 Task: Save a mixdown as an Opus file for efficient streaming with low latency.
Action: Mouse moved to (82, 10)
Screenshot: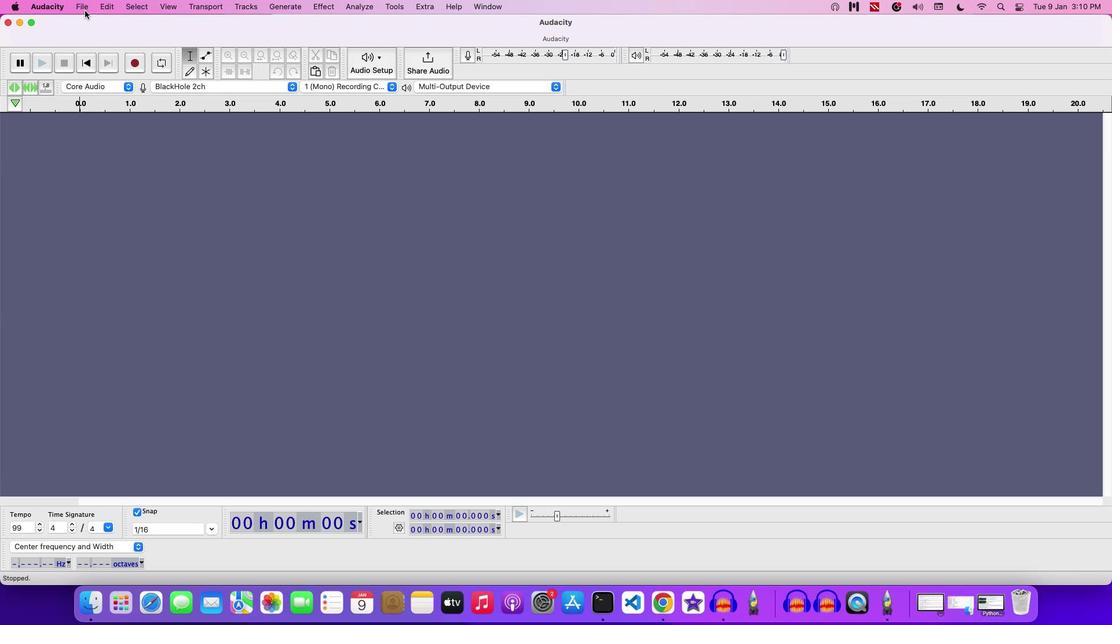 
Action: Mouse pressed left at (82, 10)
Screenshot: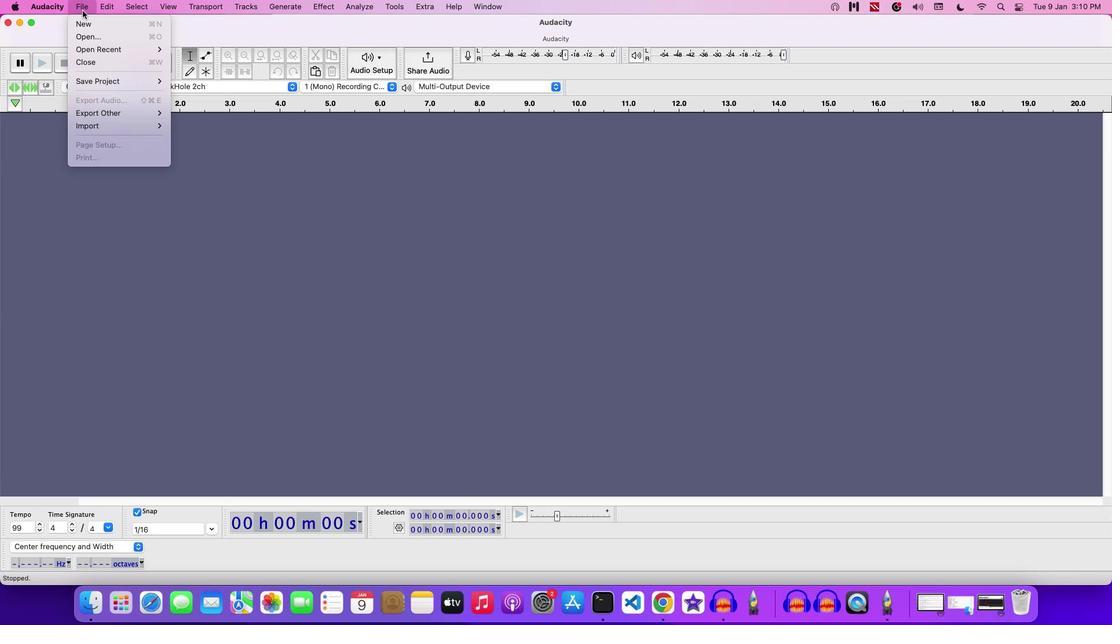 
Action: Mouse moved to (112, 38)
Screenshot: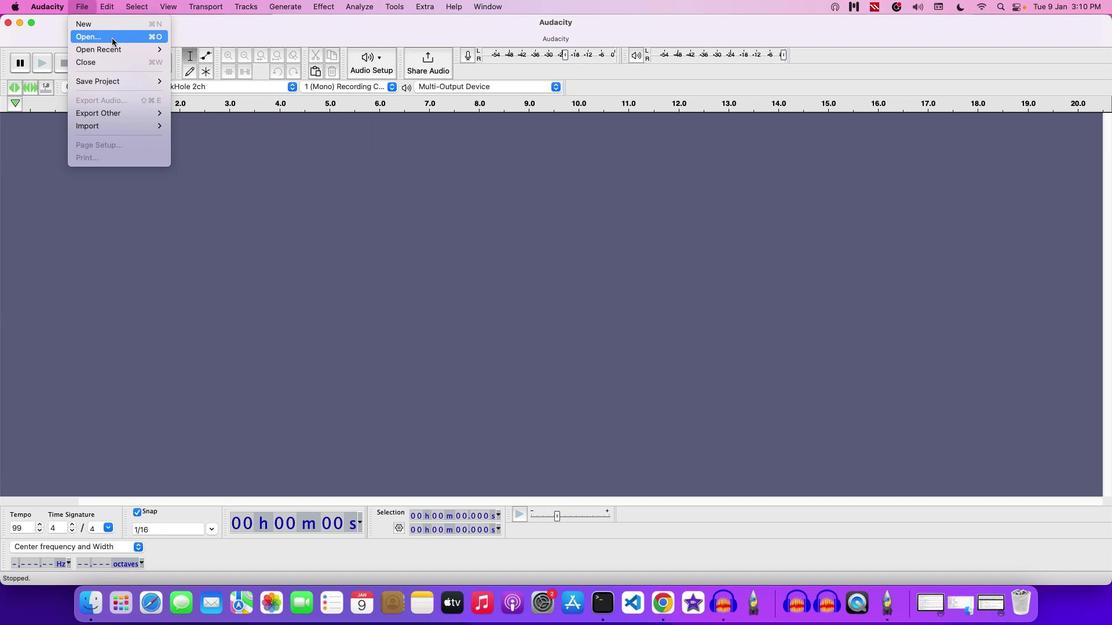 
Action: Mouse pressed left at (112, 38)
Screenshot: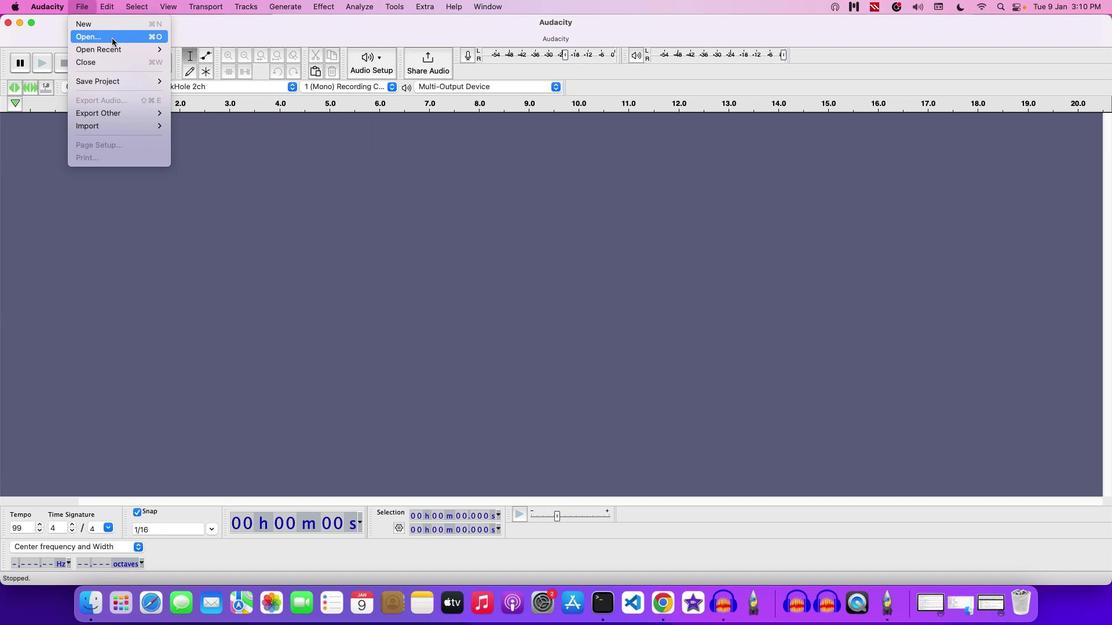 
Action: Mouse moved to (584, 127)
Screenshot: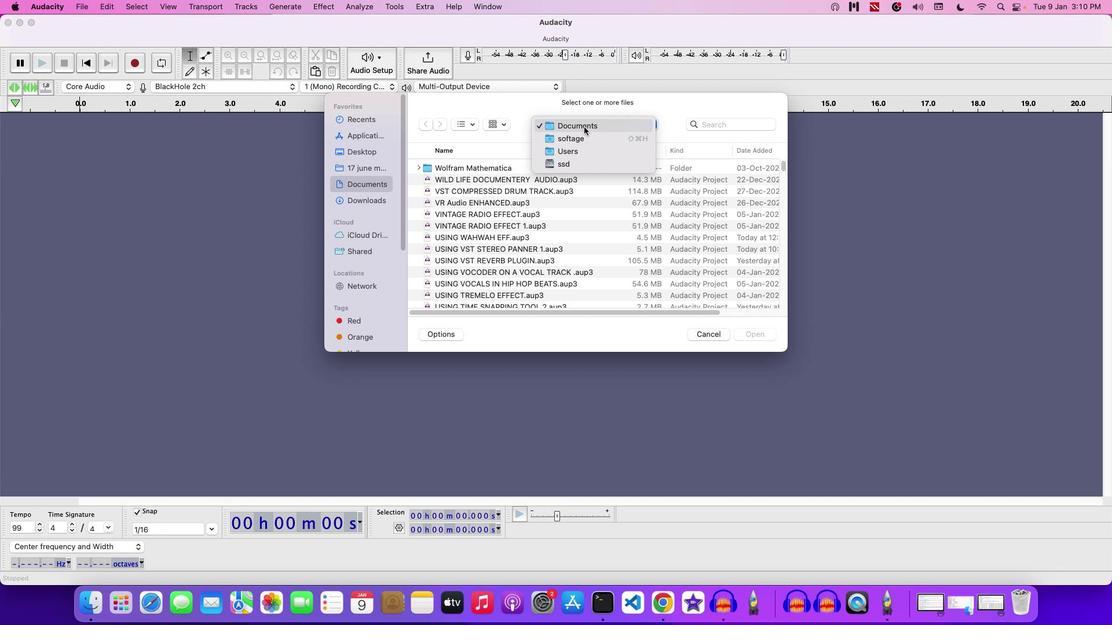 
Action: Mouse pressed left at (584, 127)
Screenshot: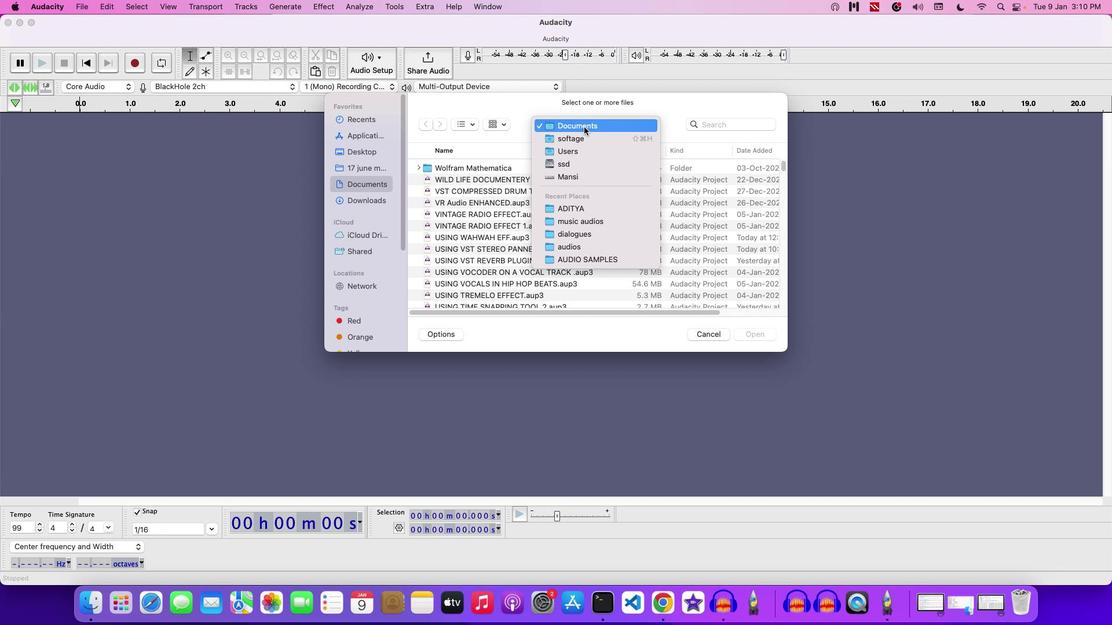 
Action: Mouse moved to (568, 207)
Screenshot: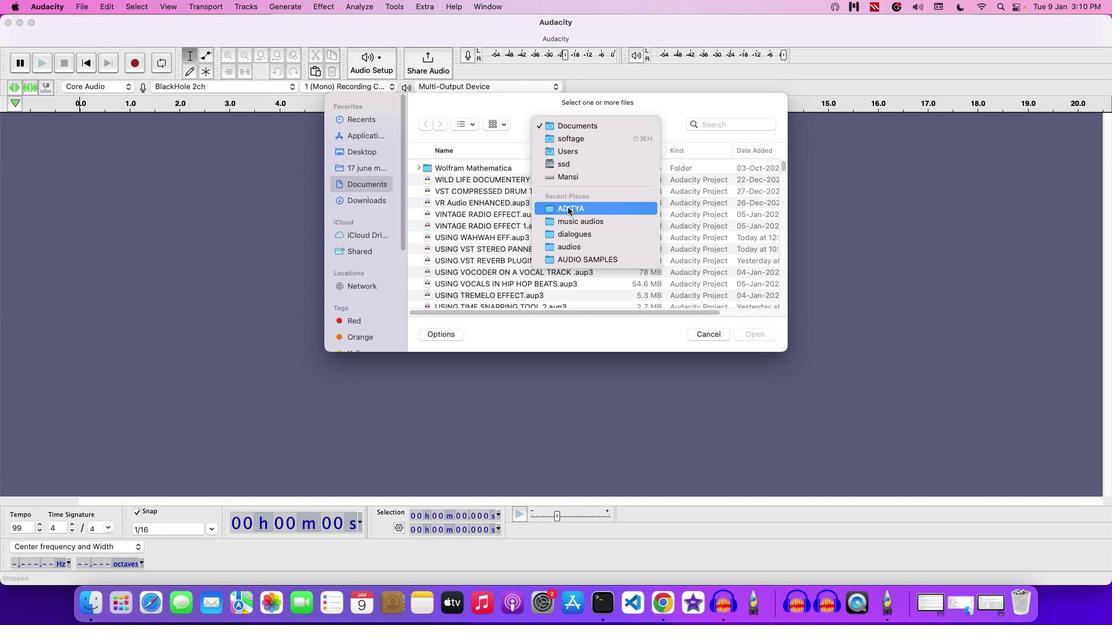 
Action: Mouse pressed left at (568, 207)
Screenshot: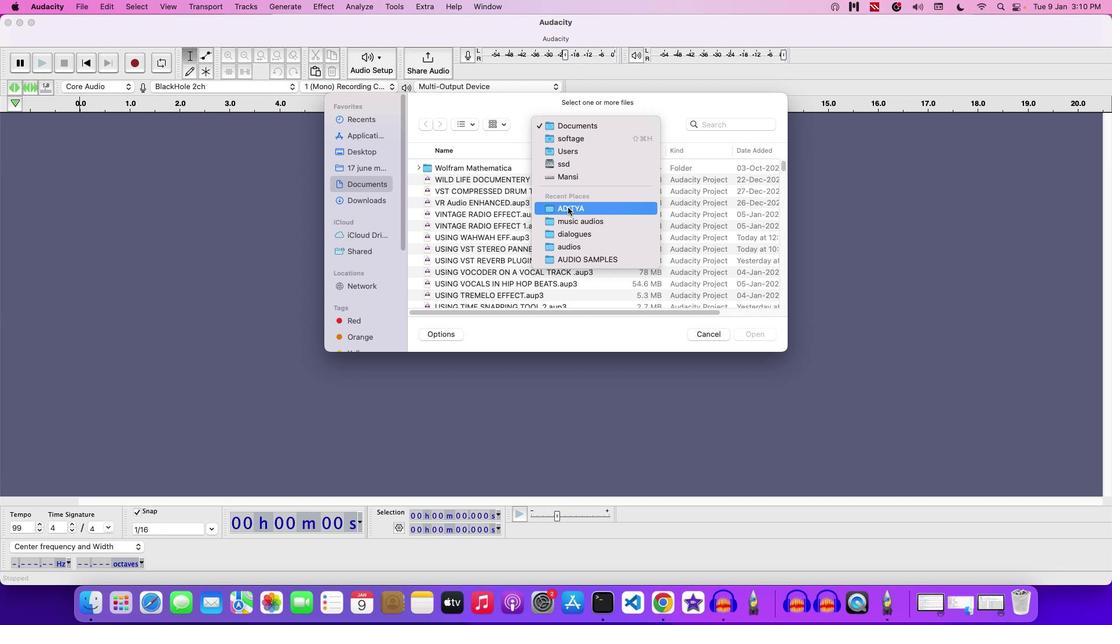 
Action: Mouse moved to (481, 220)
Screenshot: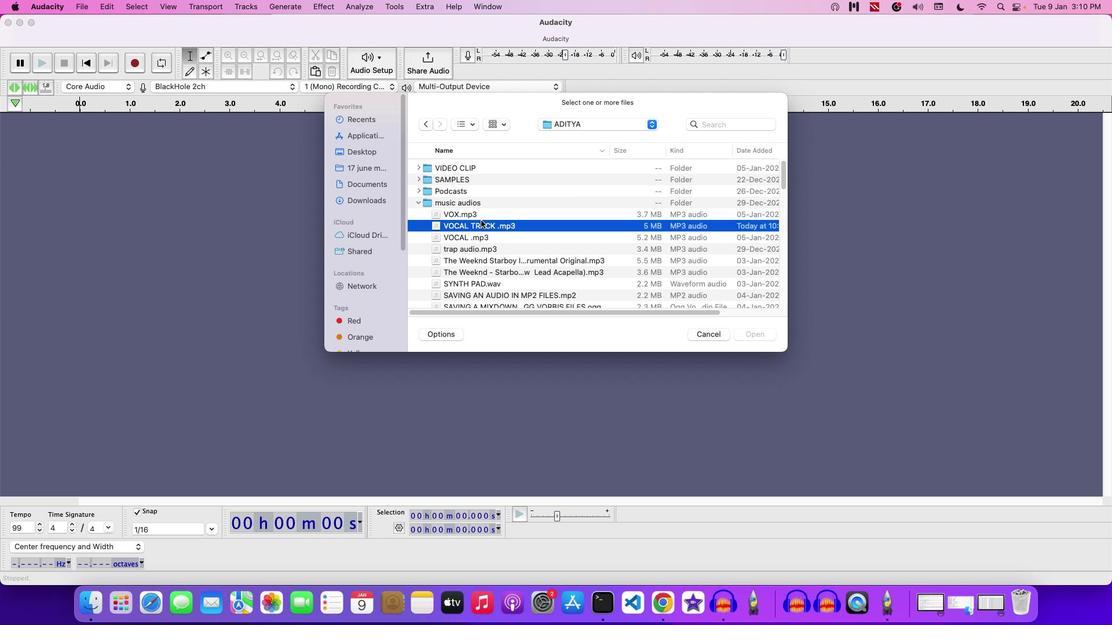 
Action: Mouse pressed left at (481, 220)
Screenshot: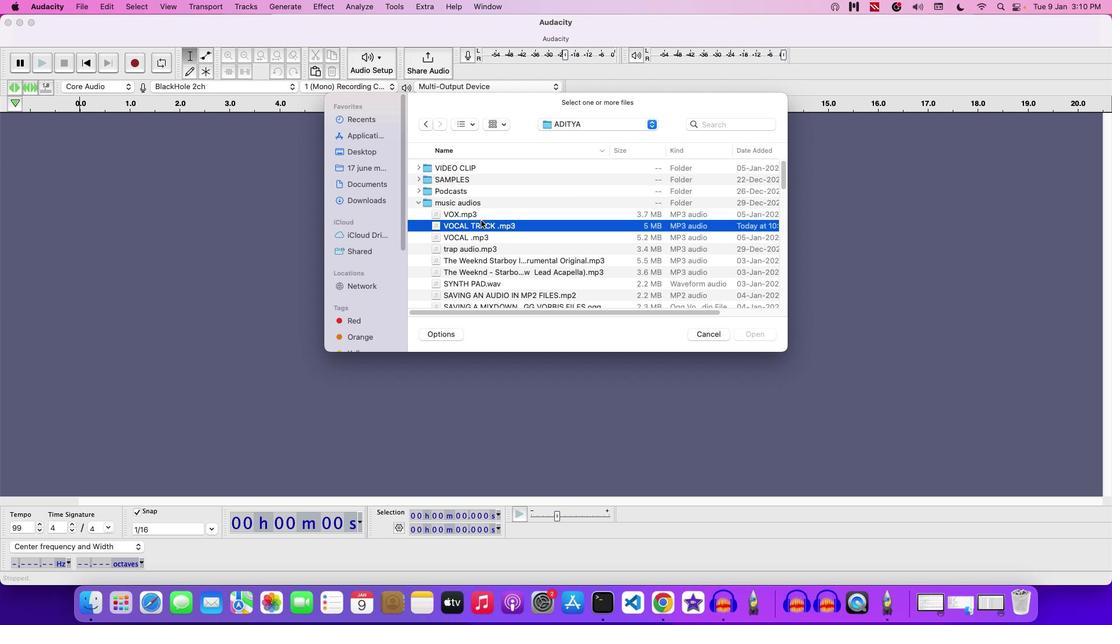 
Action: Mouse moved to (492, 224)
Screenshot: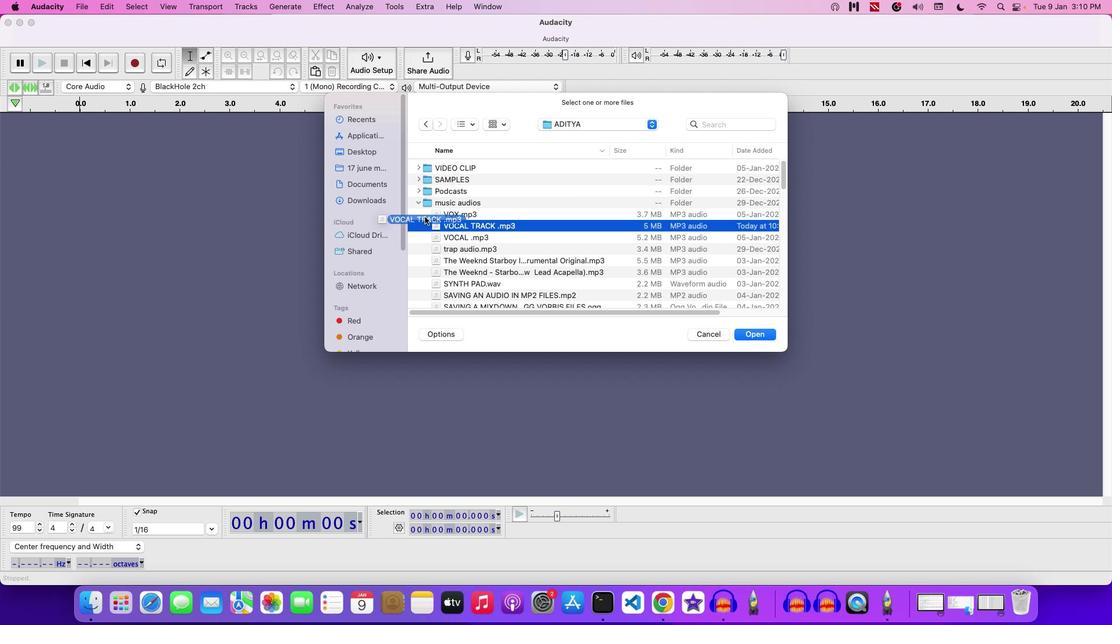 
Action: Mouse pressed left at (492, 224)
Screenshot: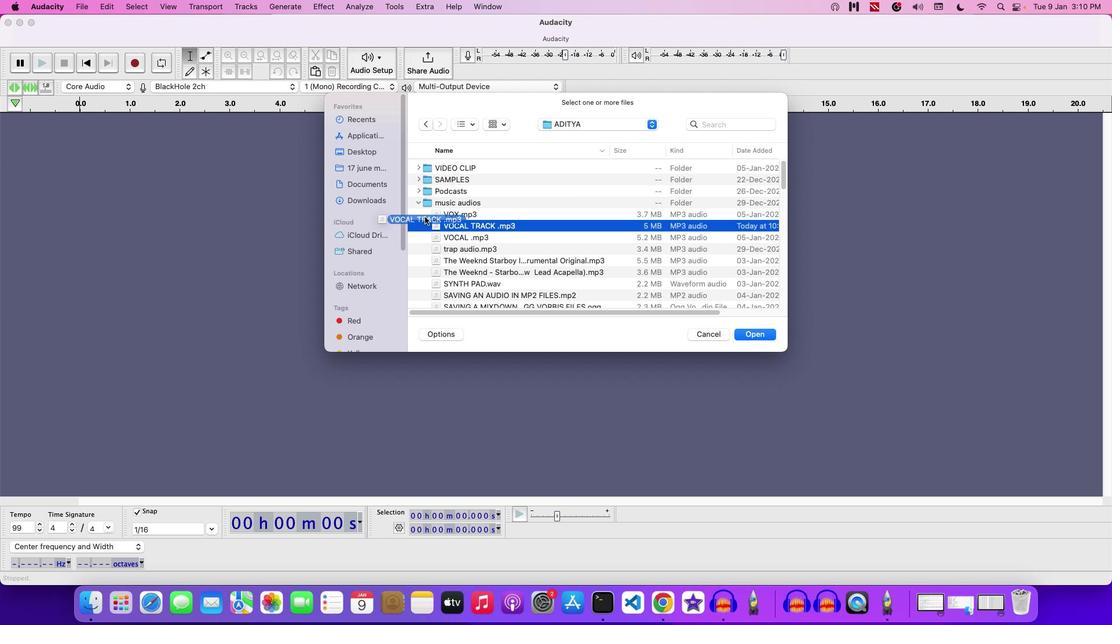 
Action: Mouse moved to (702, 334)
Screenshot: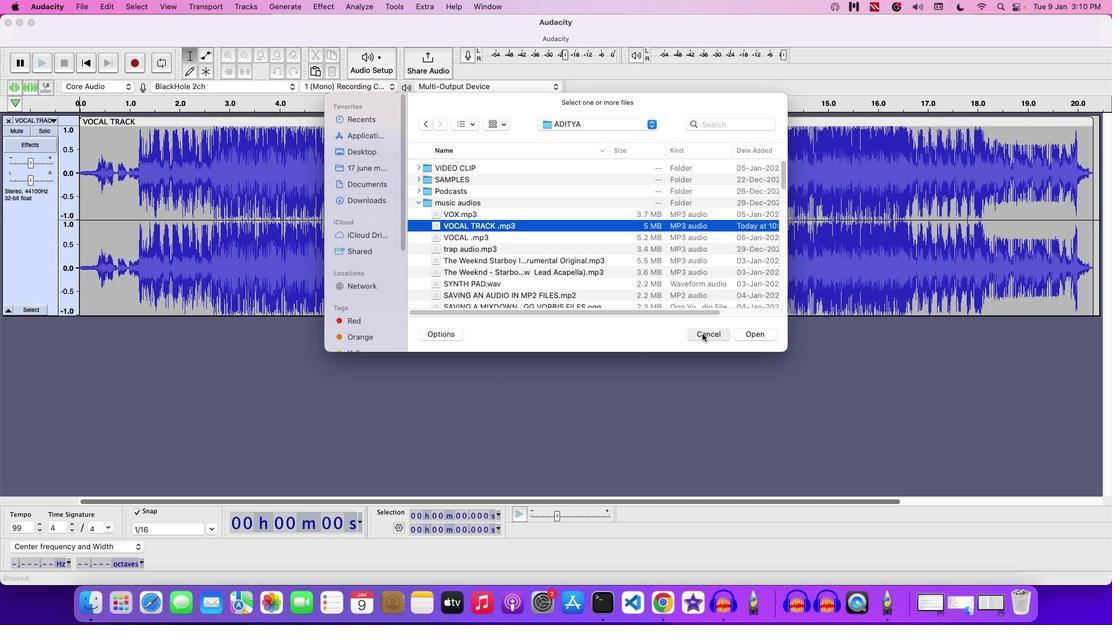 
Action: Mouse pressed left at (702, 334)
Screenshot: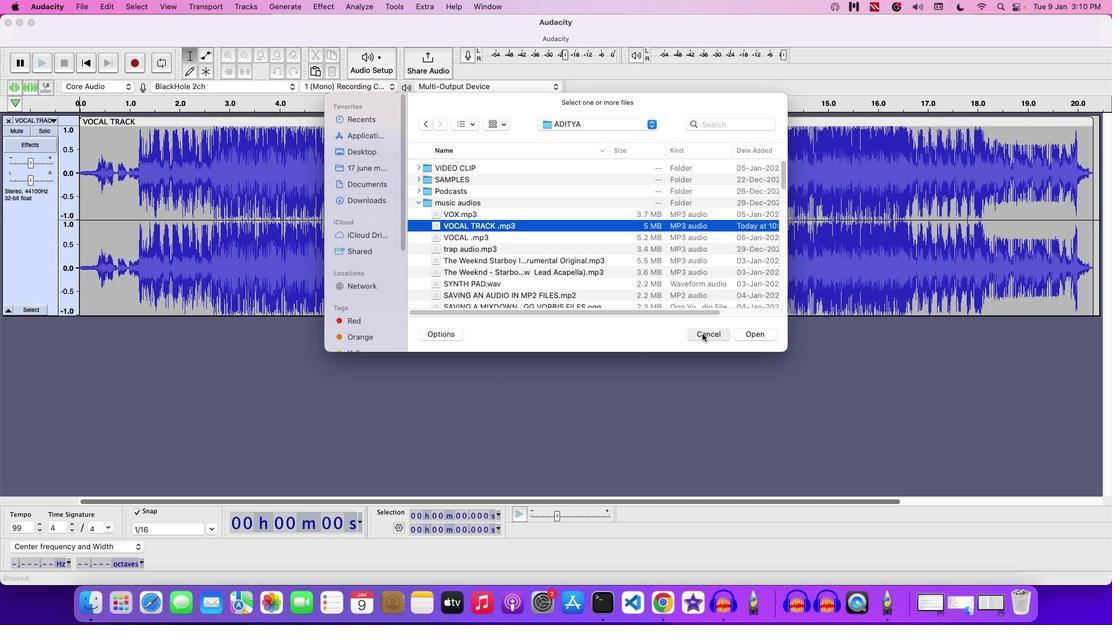
Action: Mouse moved to (125, 199)
Screenshot: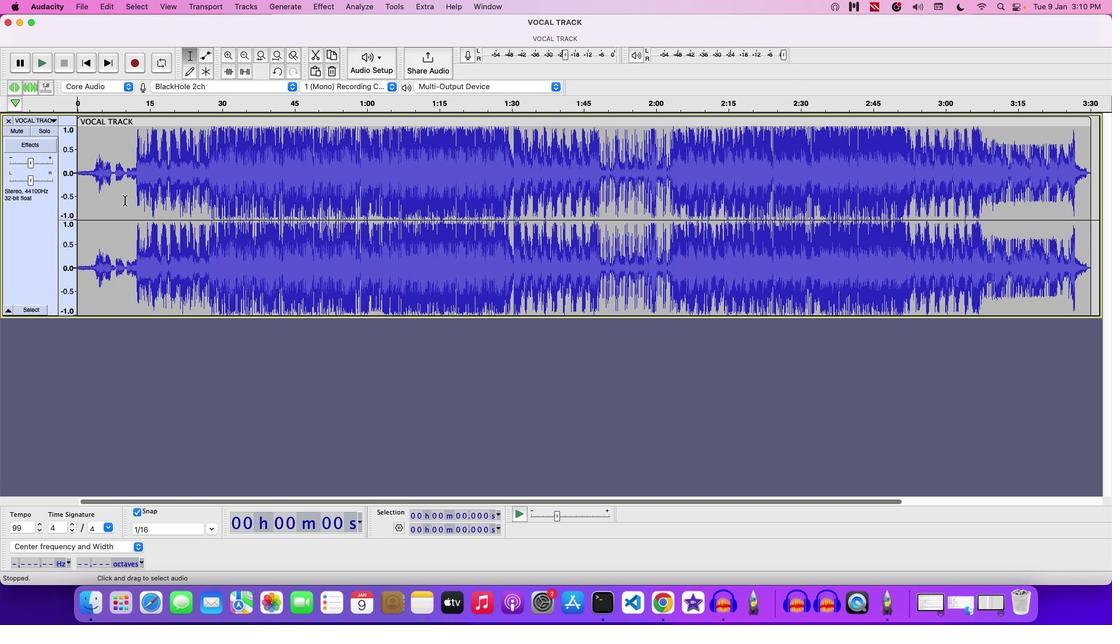 
Action: Key pressed Key.space
Screenshot: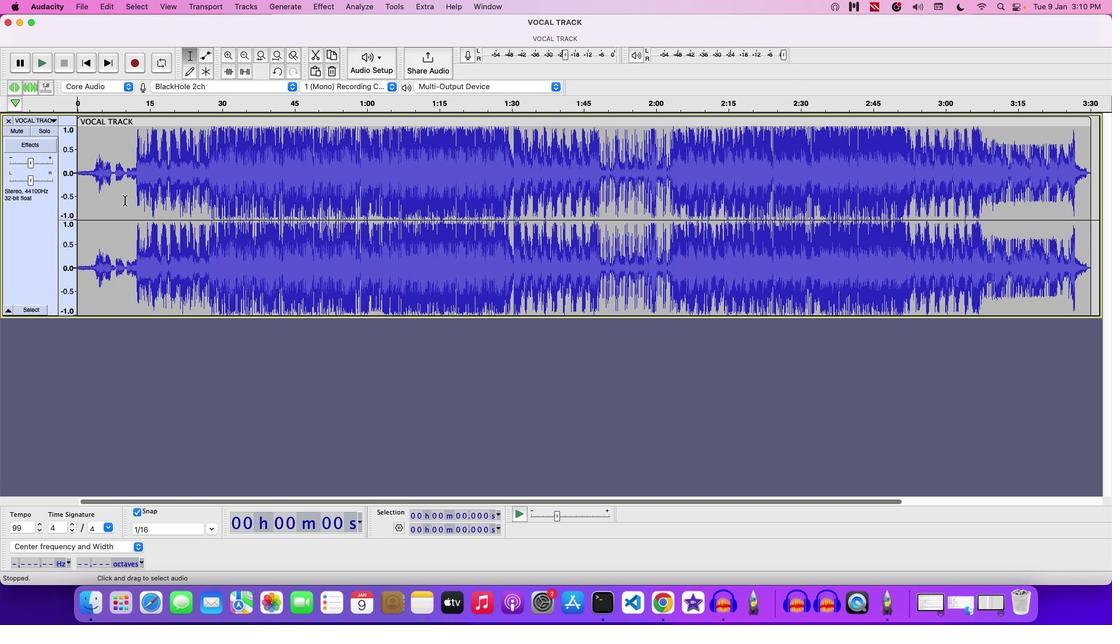 
Action: Mouse moved to (96, 120)
Screenshot: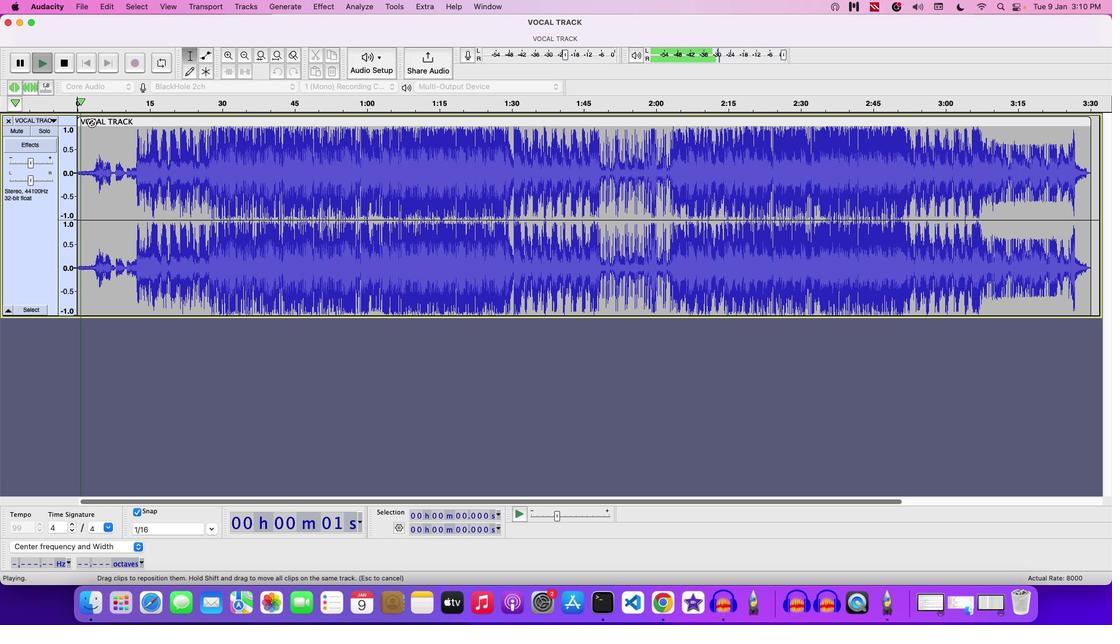 
Action: Key pressed Key.space
Screenshot: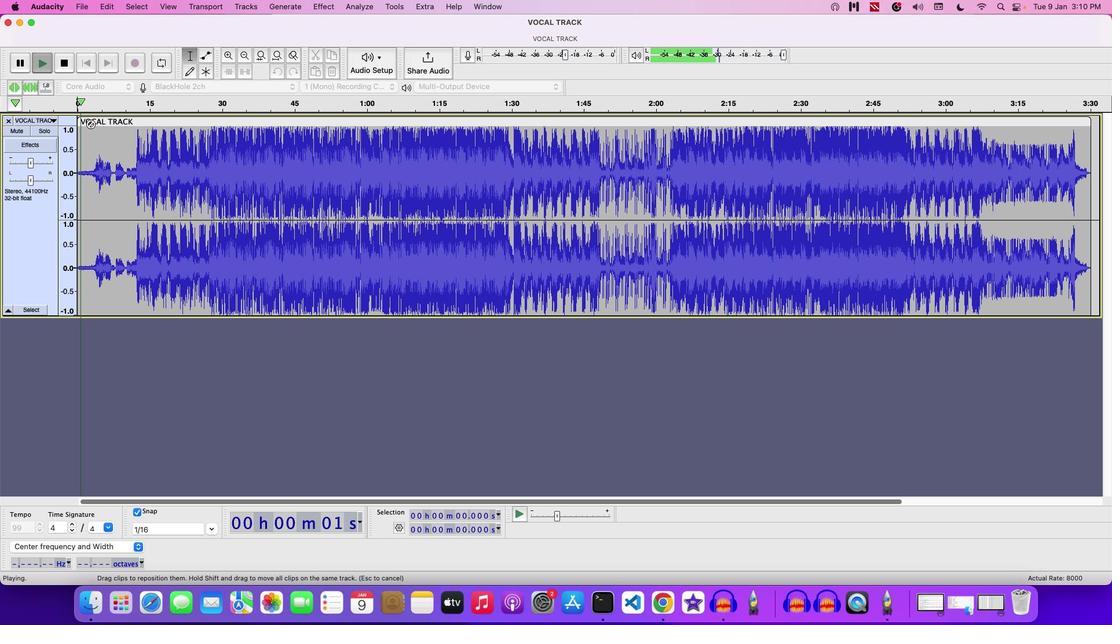 
Action: Mouse moved to (78, 122)
Screenshot: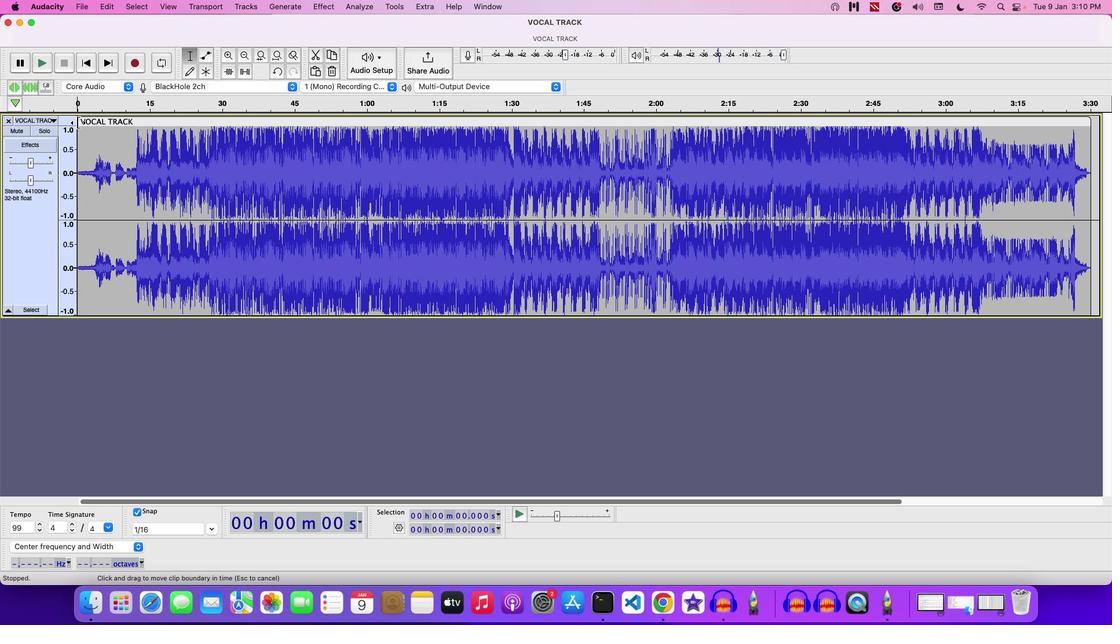 
Action: Mouse pressed left at (78, 122)
Screenshot: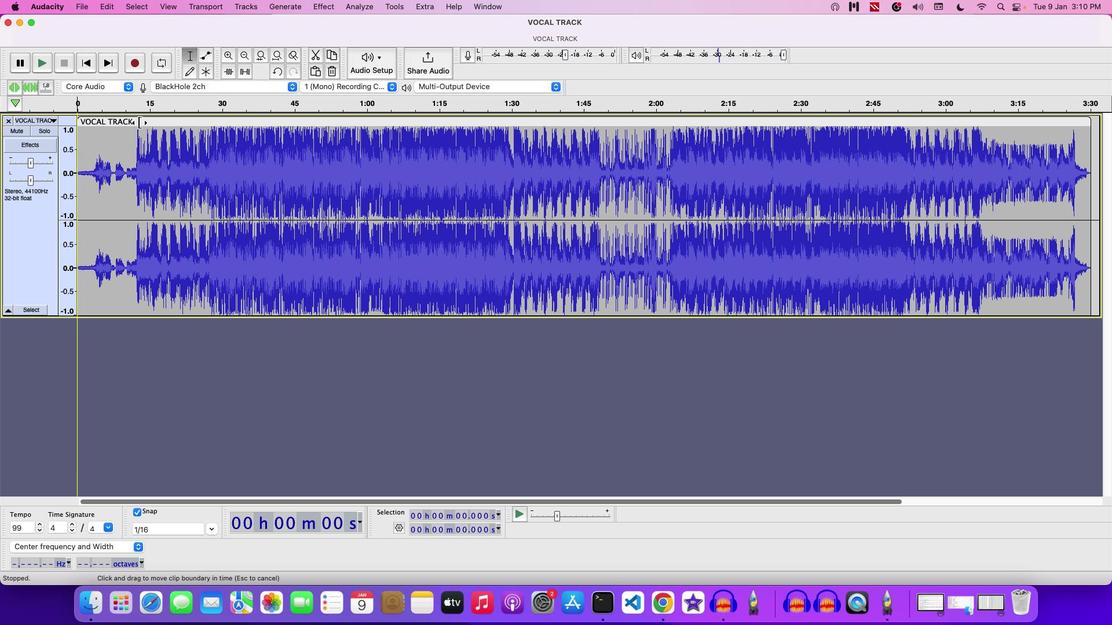 
Action: Mouse moved to (147, 122)
Screenshot: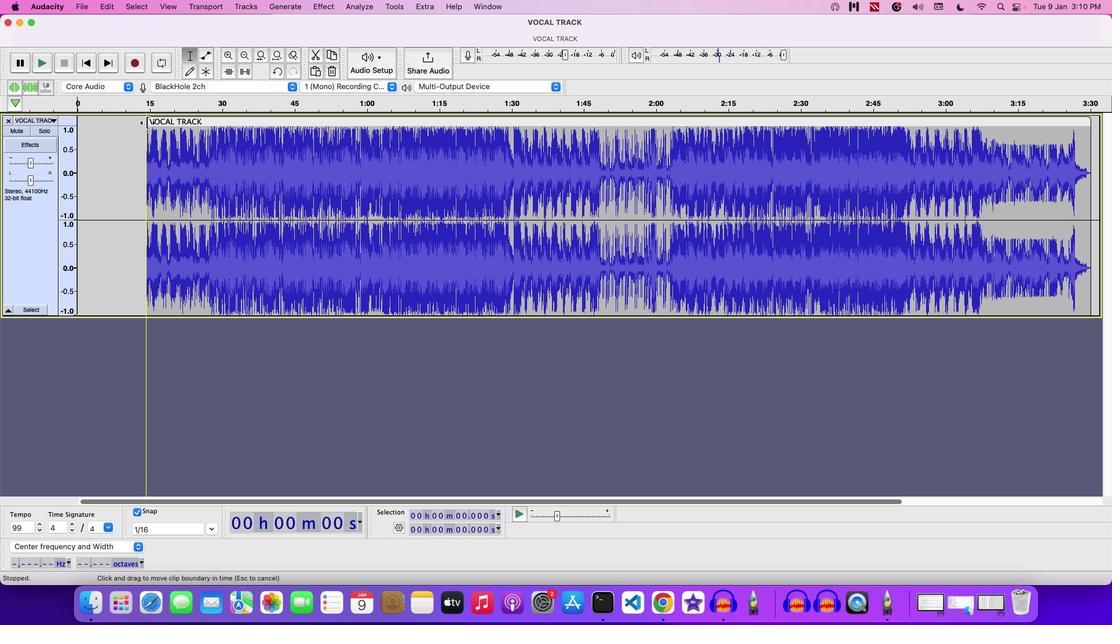 
Action: Mouse pressed left at (147, 122)
Screenshot: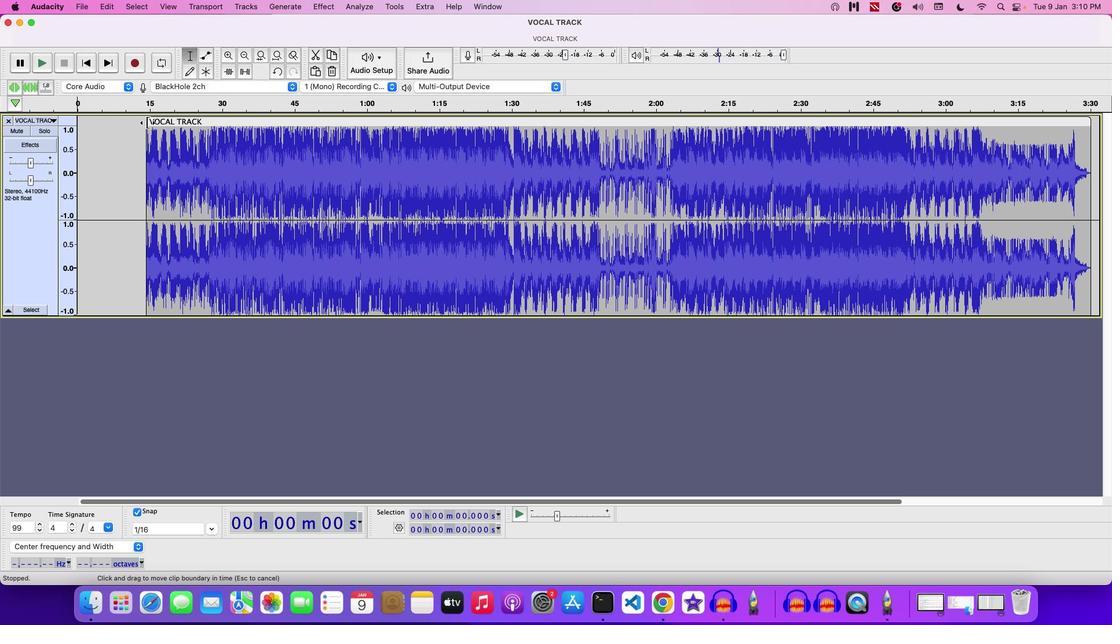 
Action: Mouse moved to (163, 125)
Screenshot: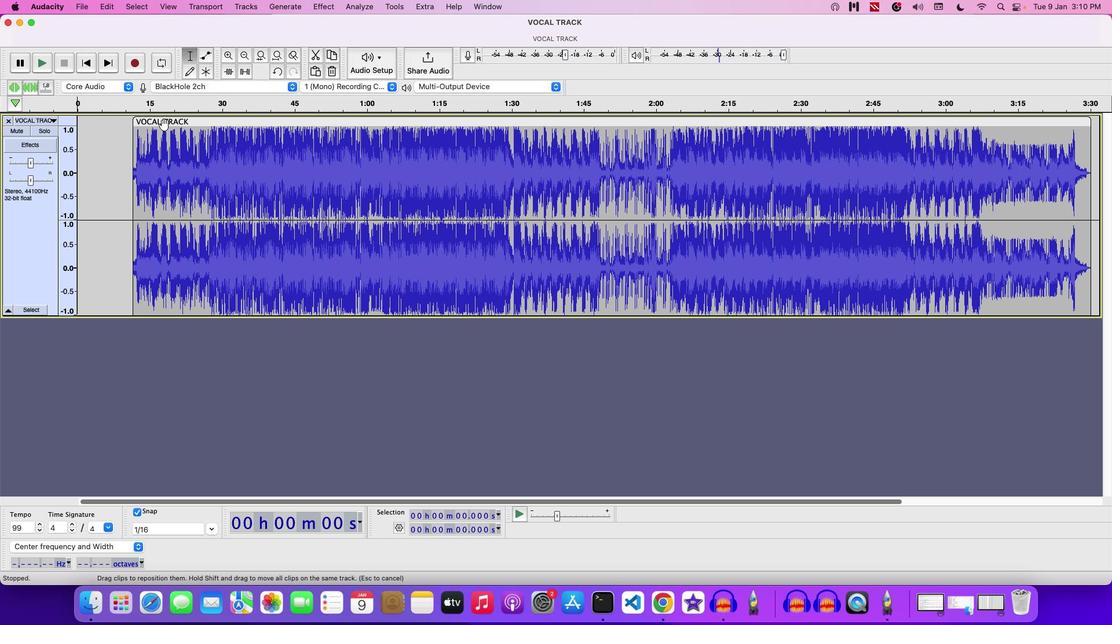 
Action: Mouse pressed left at (163, 125)
Screenshot: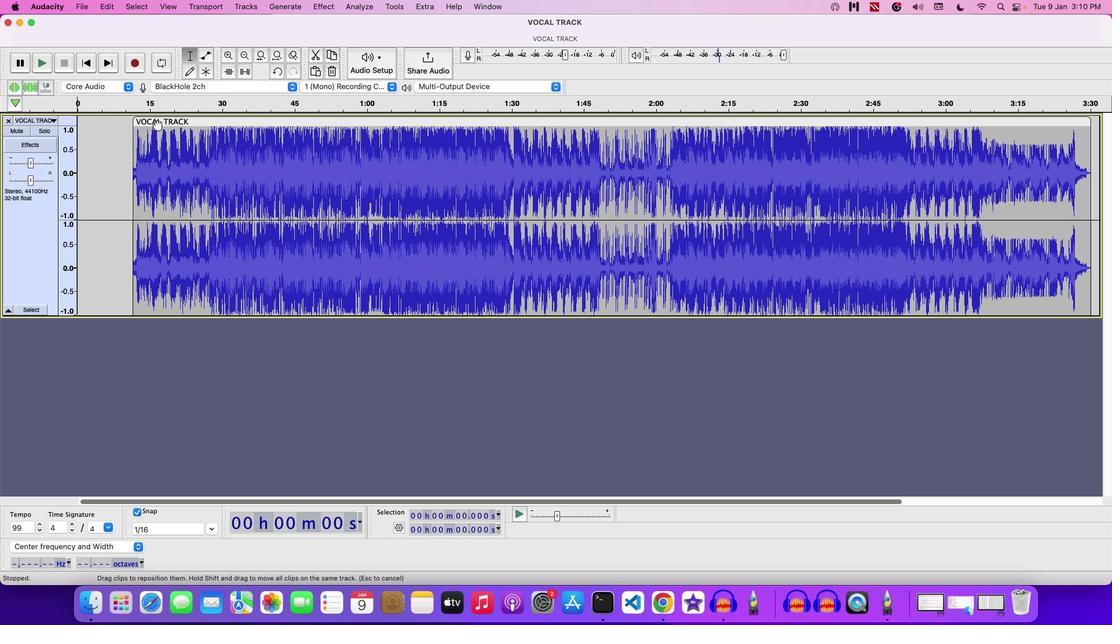 
Action: Mouse moved to (103, 129)
Screenshot: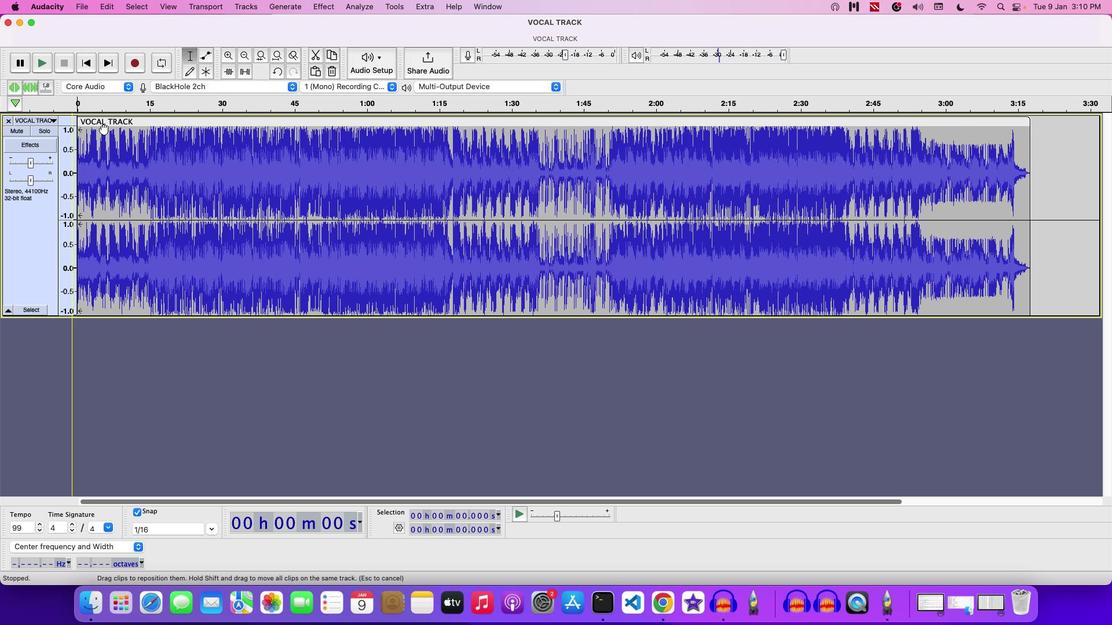
Action: Key pressed Key.space
Screenshot: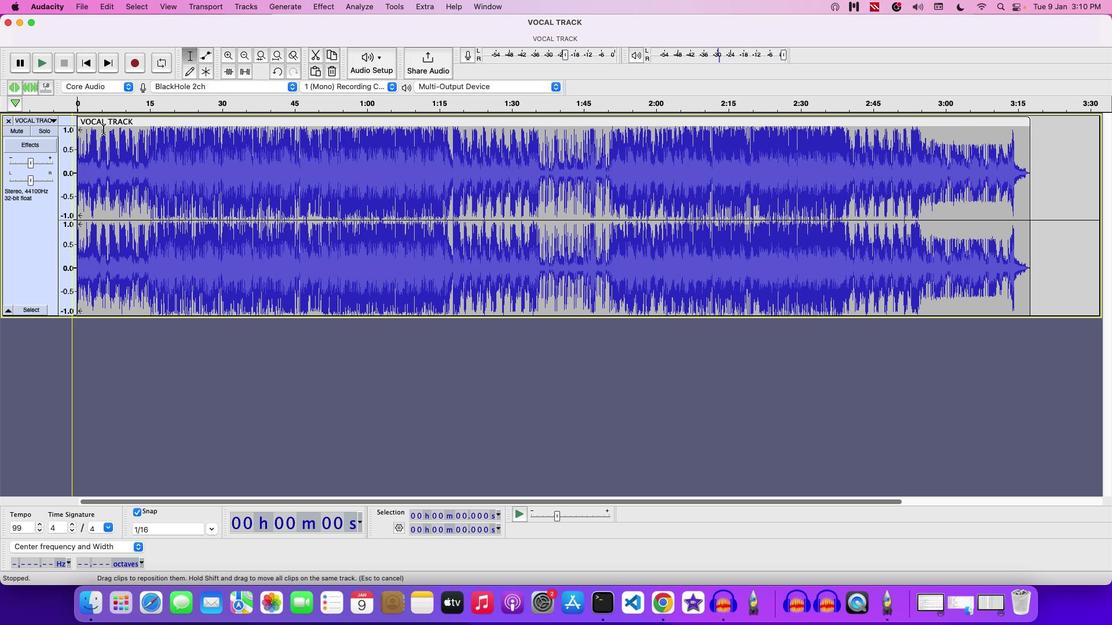 
Action: Mouse moved to (115, 127)
Screenshot: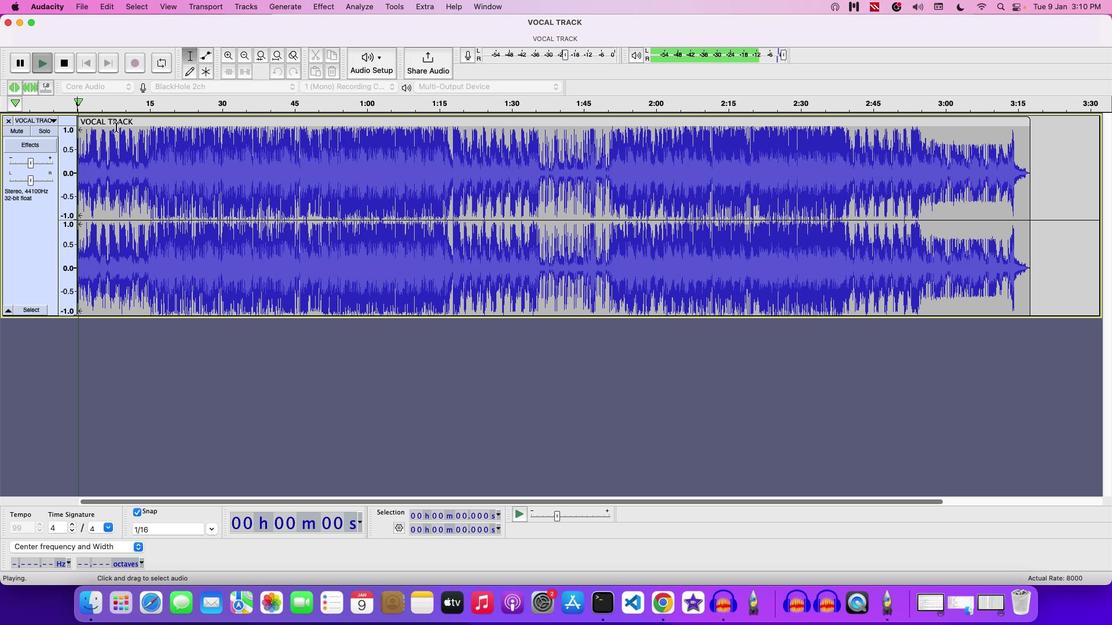 
Action: Mouse pressed left at (115, 127)
Screenshot: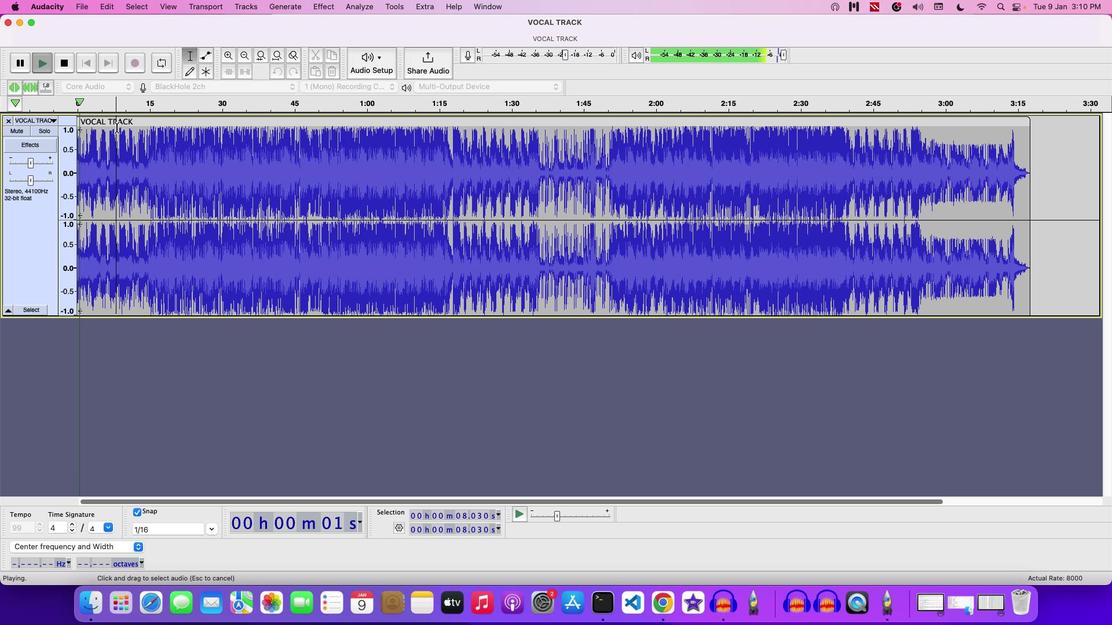 
Action: Mouse moved to (34, 218)
Screenshot: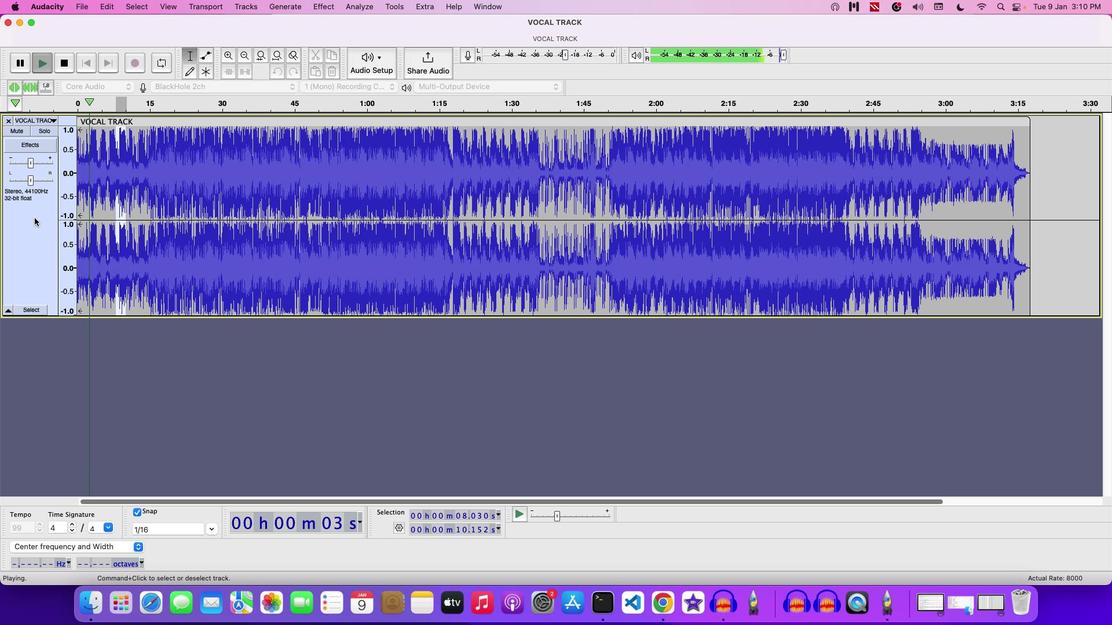 
Action: Mouse pressed left at (34, 218)
Screenshot: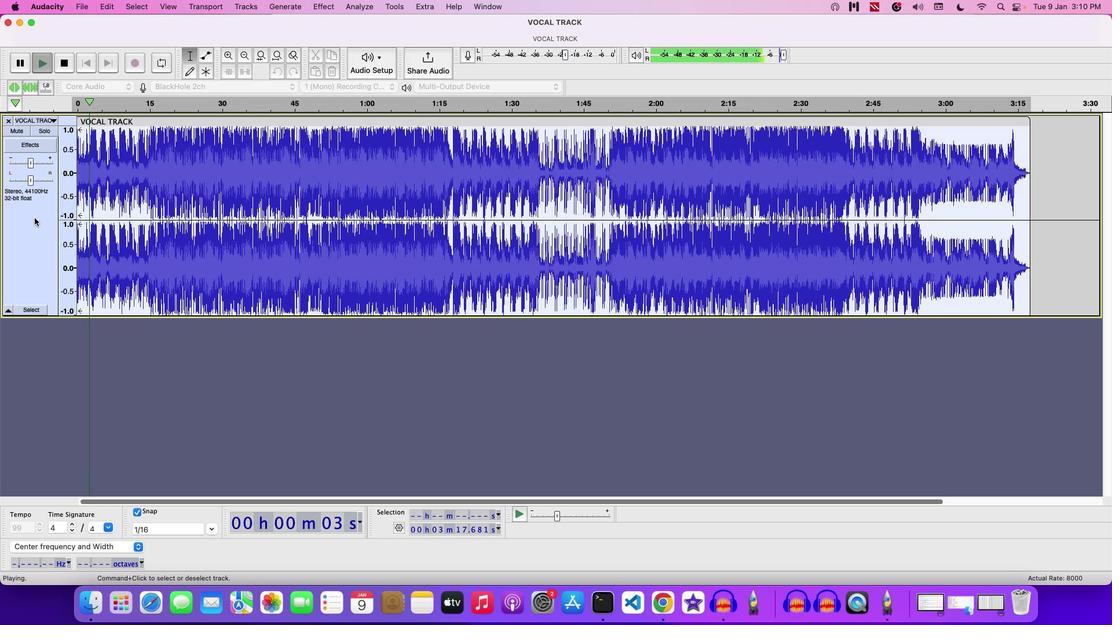 
Action: Mouse pressed left at (34, 218)
Screenshot: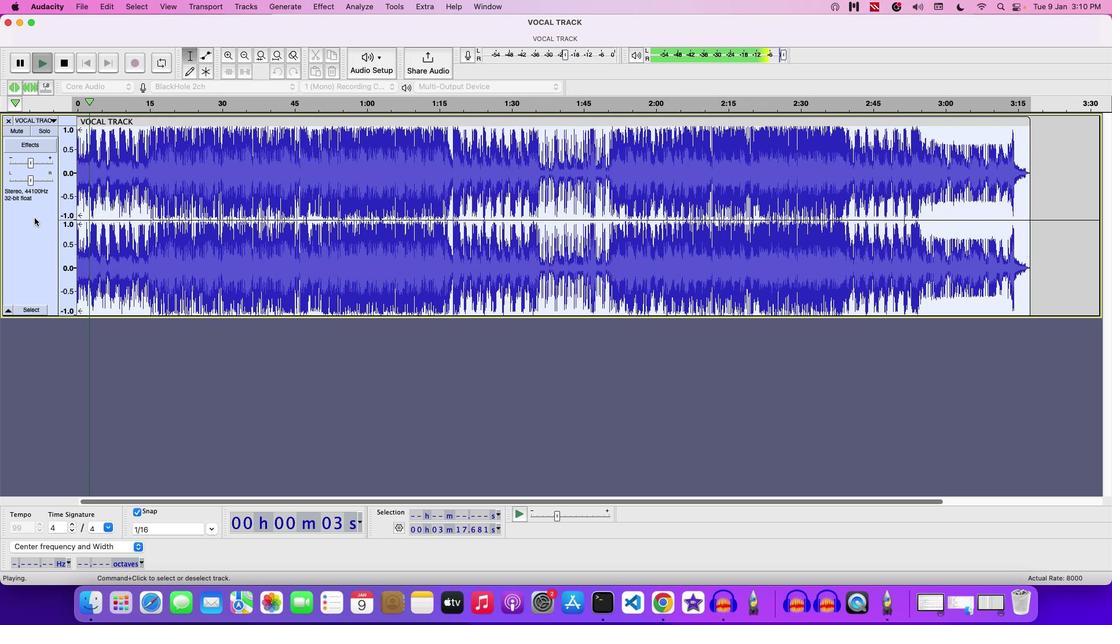 
Action: Mouse moved to (31, 167)
Screenshot: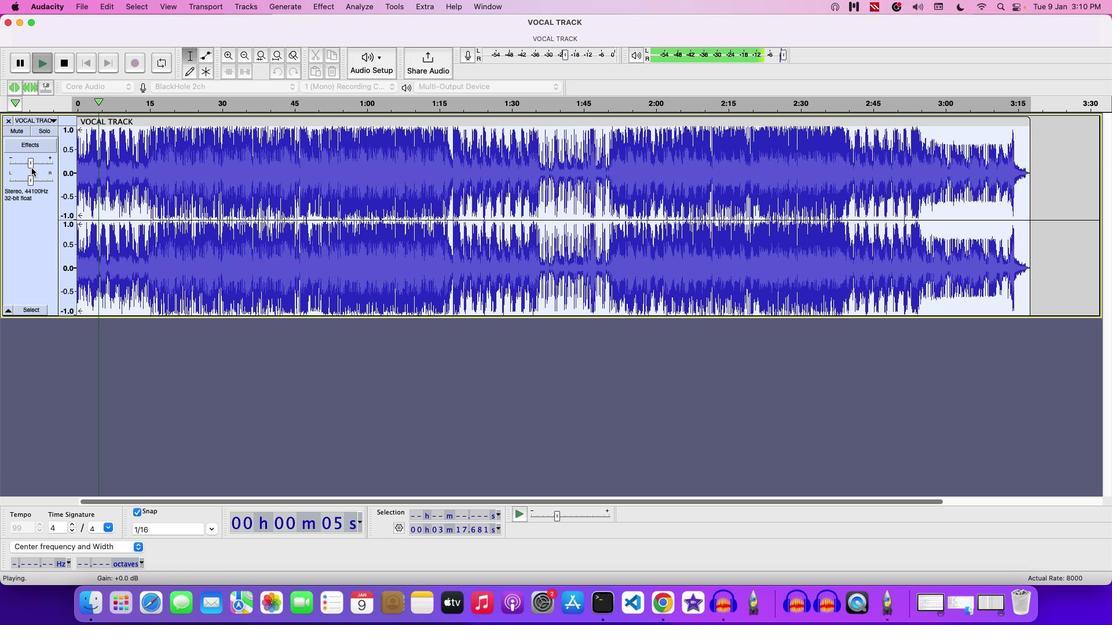 
Action: Mouse pressed left at (31, 167)
Screenshot: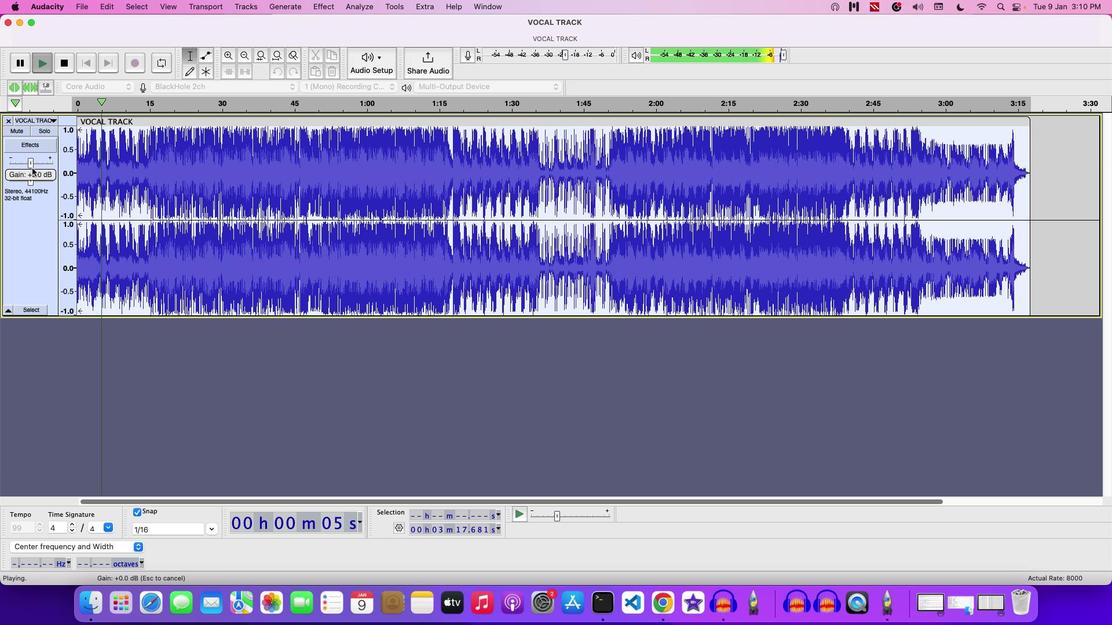 
Action: Mouse moved to (425, 173)
Screenshot: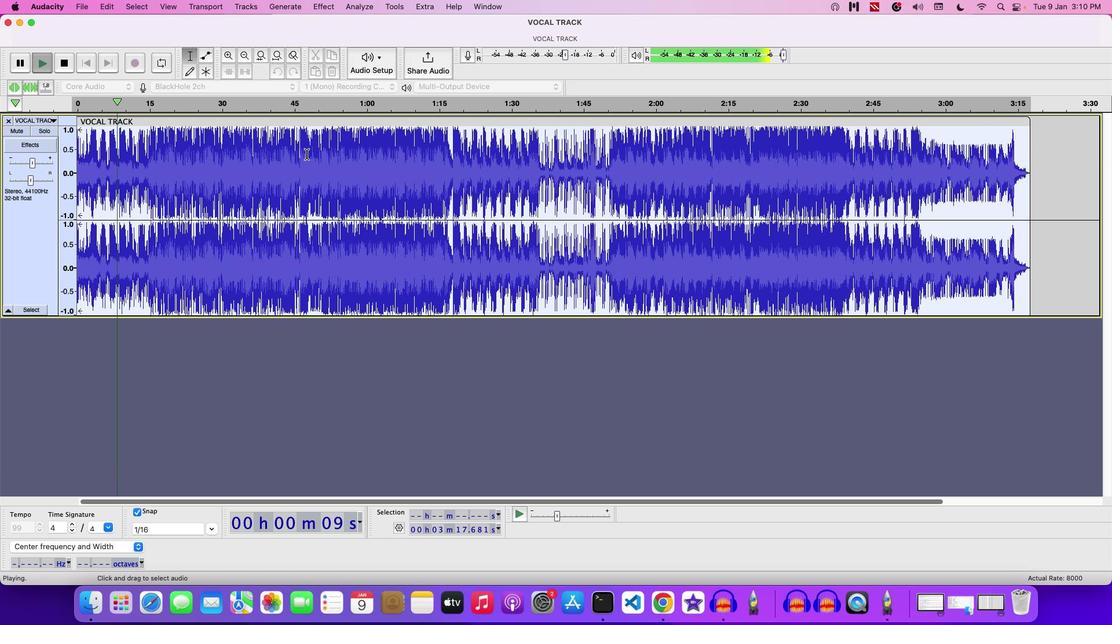 
Action: Key pressed Key.space
Screenshot: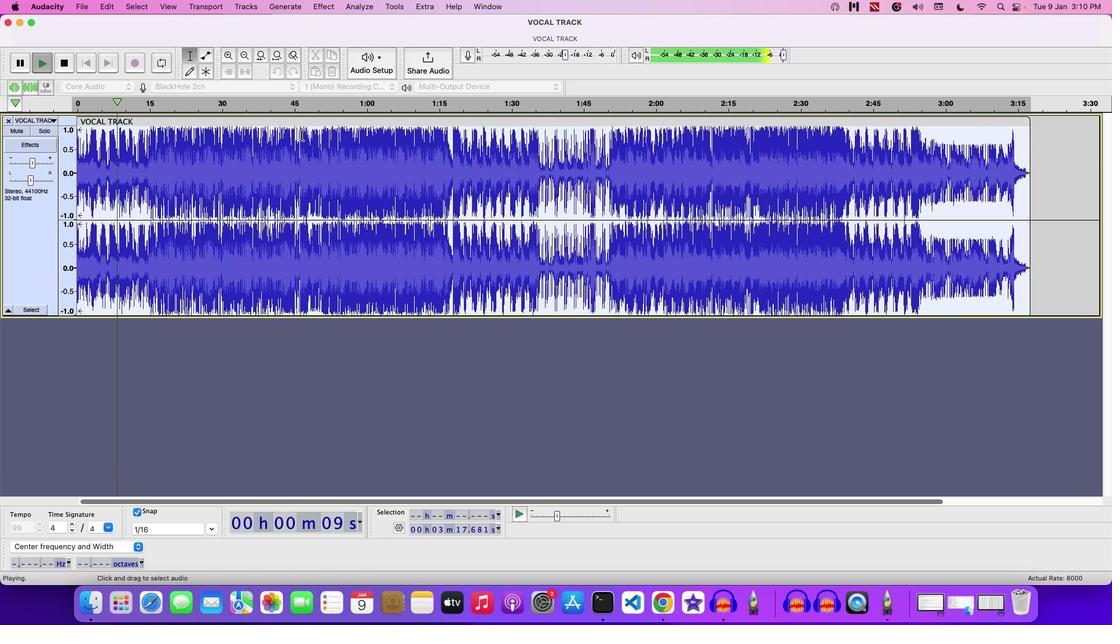 
Action: Mouse moved to (85, 6)
Screenshot: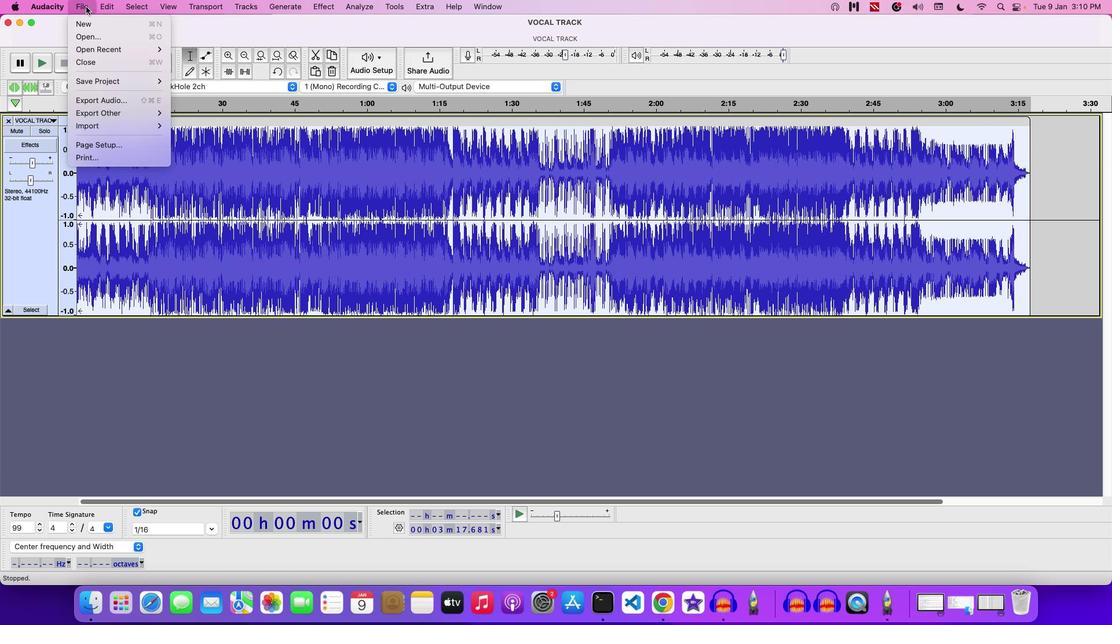 
Action: Mouse pressed left at (85, 6)
Screenshot: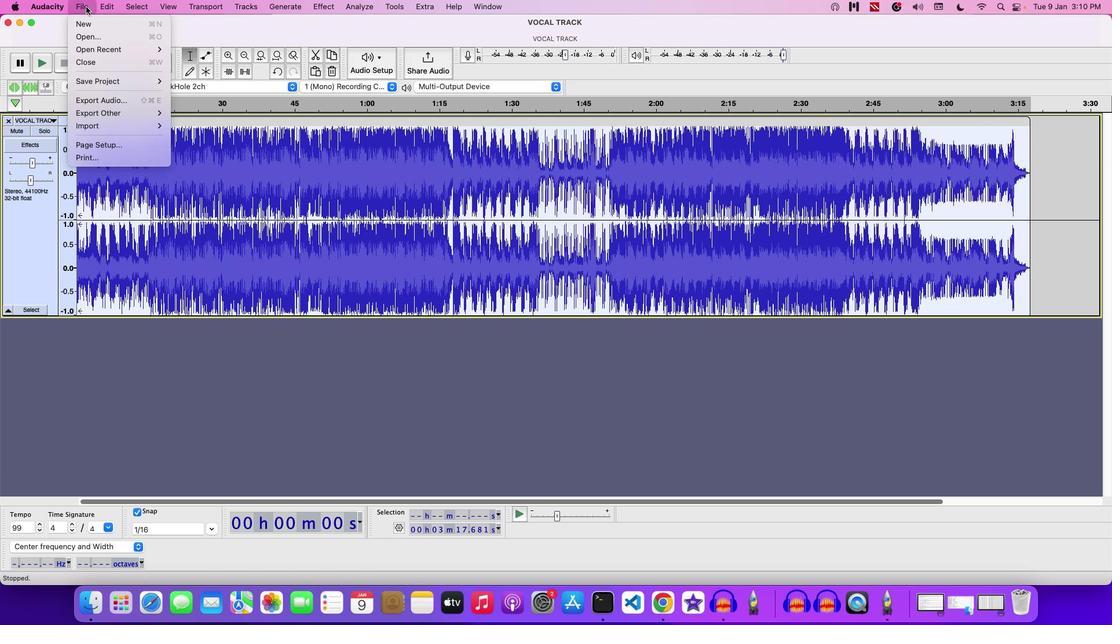 
Action: Mouse moved to (113, 103)
Screenshot: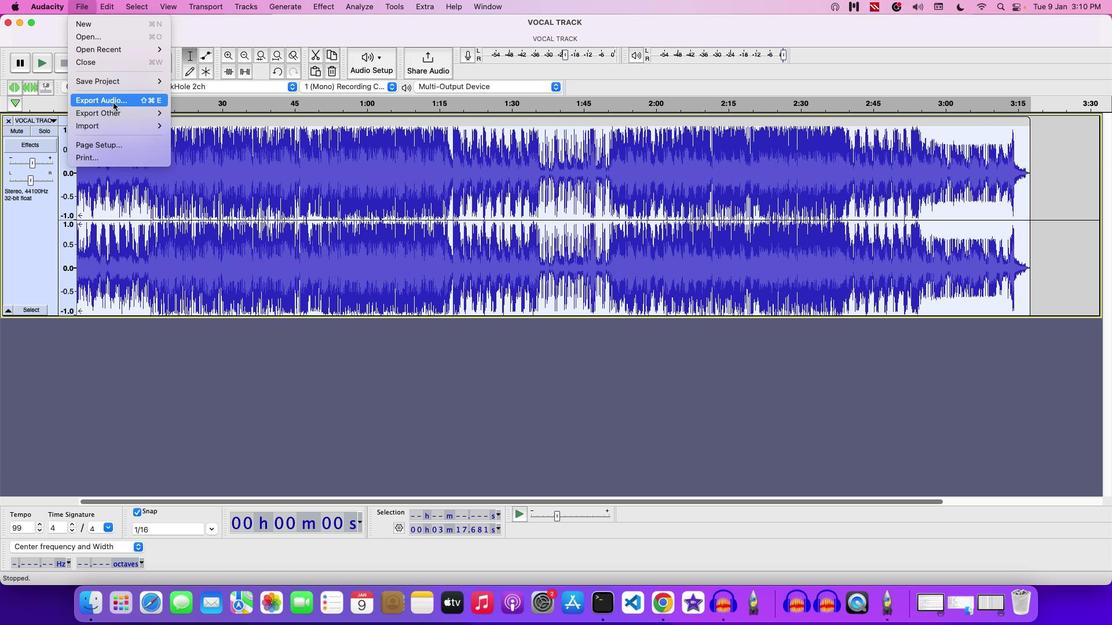 
Action: Mouse pressed left at (113, 103)
Screenshot: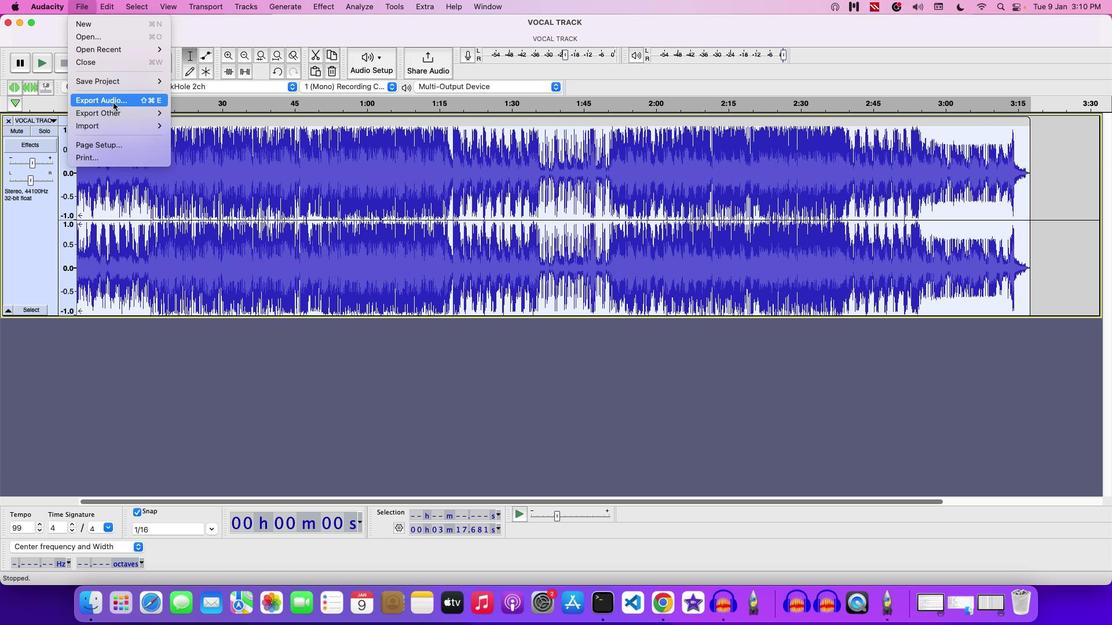 
Action: Mouse moved to (297, 119)
Screenshot: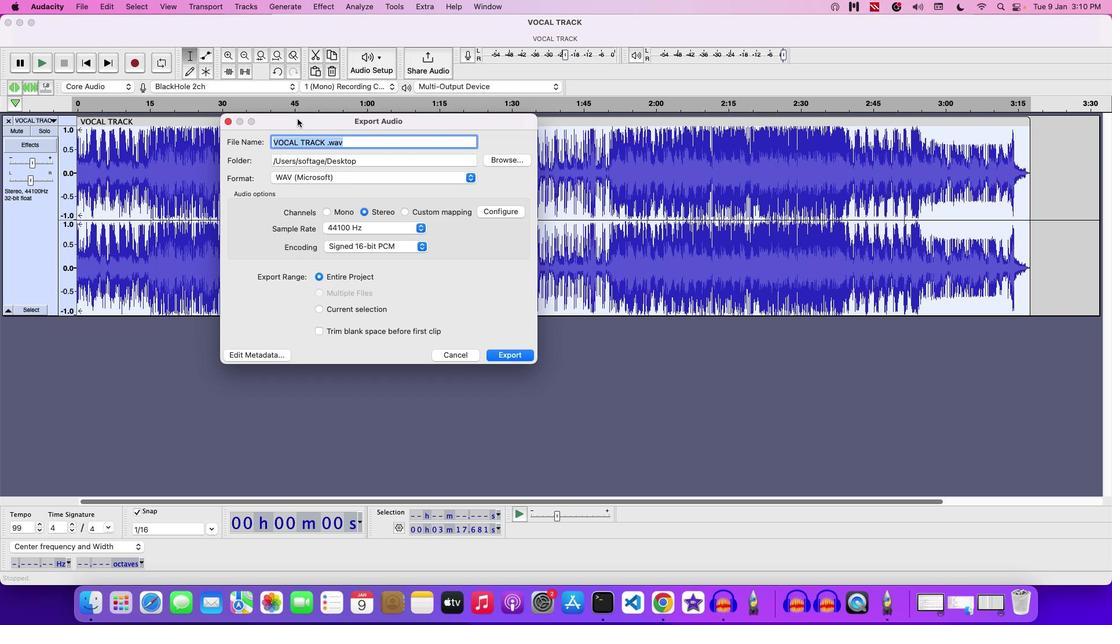 
Action: Mouse pressed left at (297, 119)
Screenshot: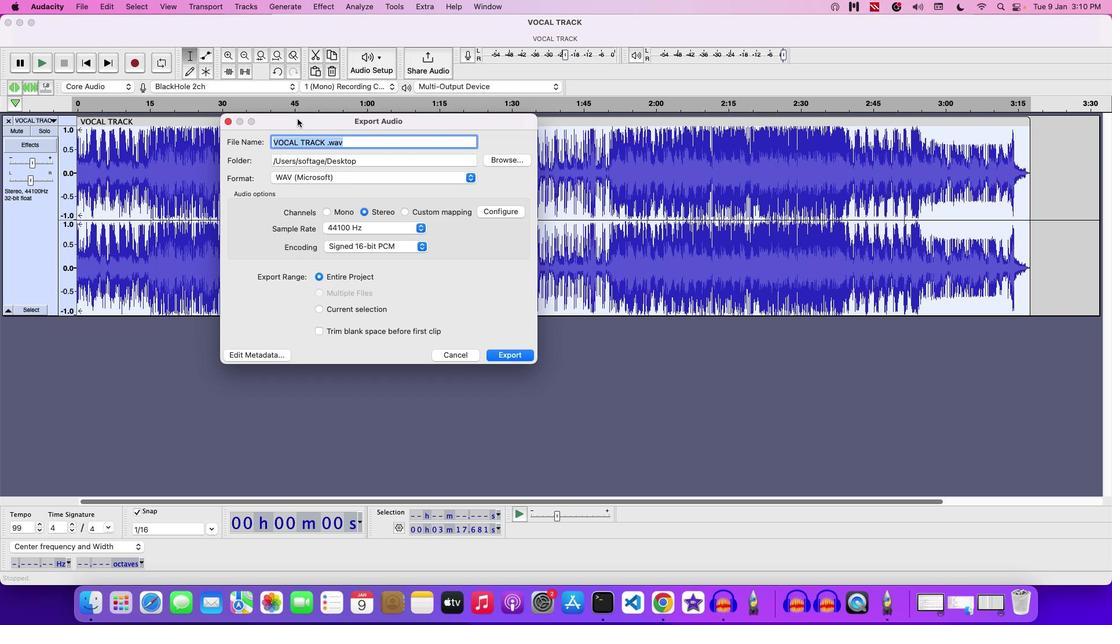 
Action: Mouse moved to (423, 158)
Screenshot: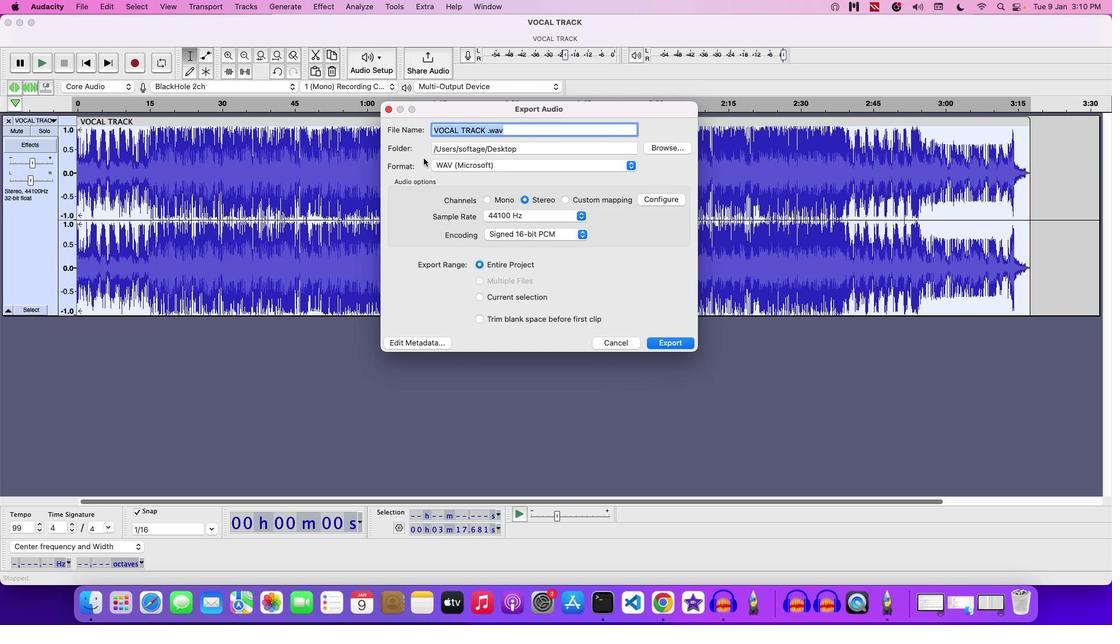 
Action: Key pressed Key.backspace'S''A''V''I''N''G'Key.space'A'Key.space'M''I''X''D''O''W''N'Key.spaceKey.space'A''S'Key.space'A''N'Key.space'O''P''U''S'Key.space'F''I''L''E'
Screenshot: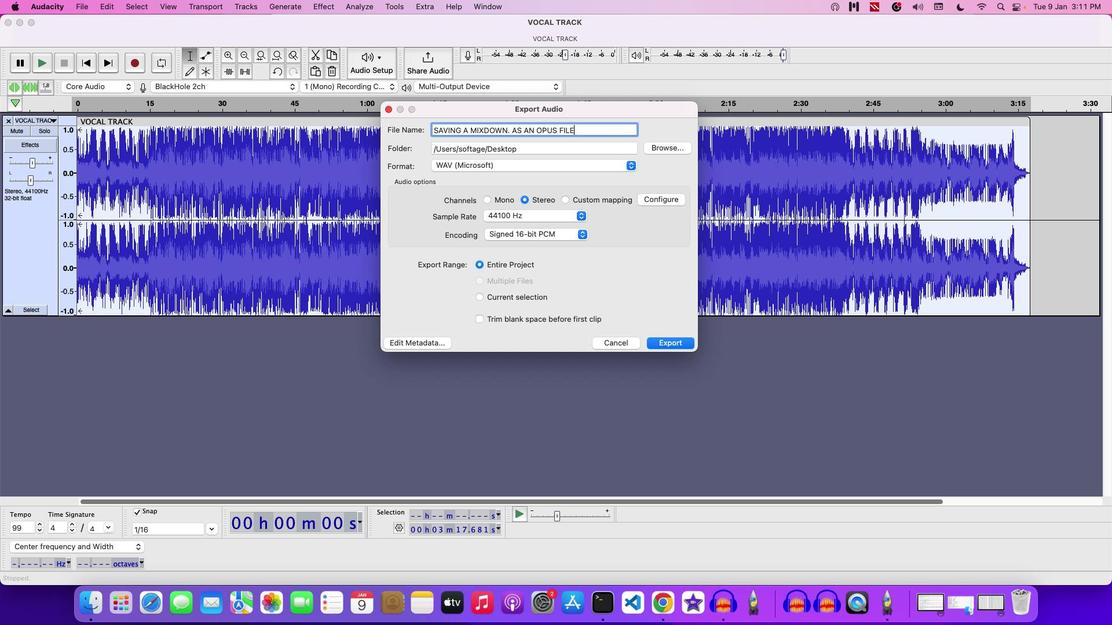 
Action: Mouse moved to (546, 170)
Screenshot: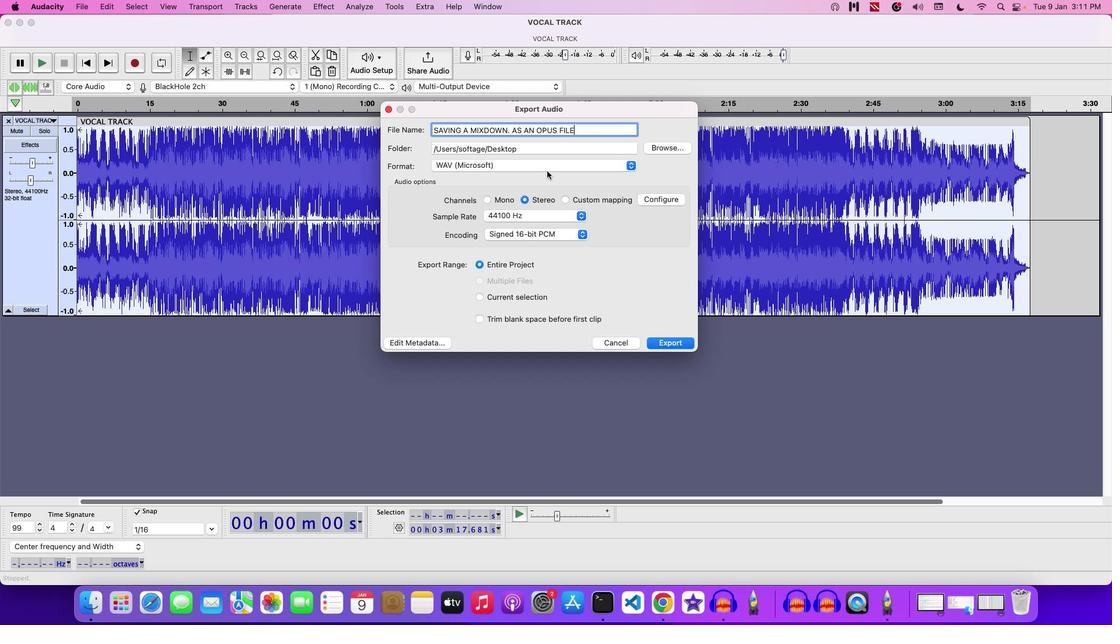 
Action: Mouse pressed left at (546, 170)
Screenshot: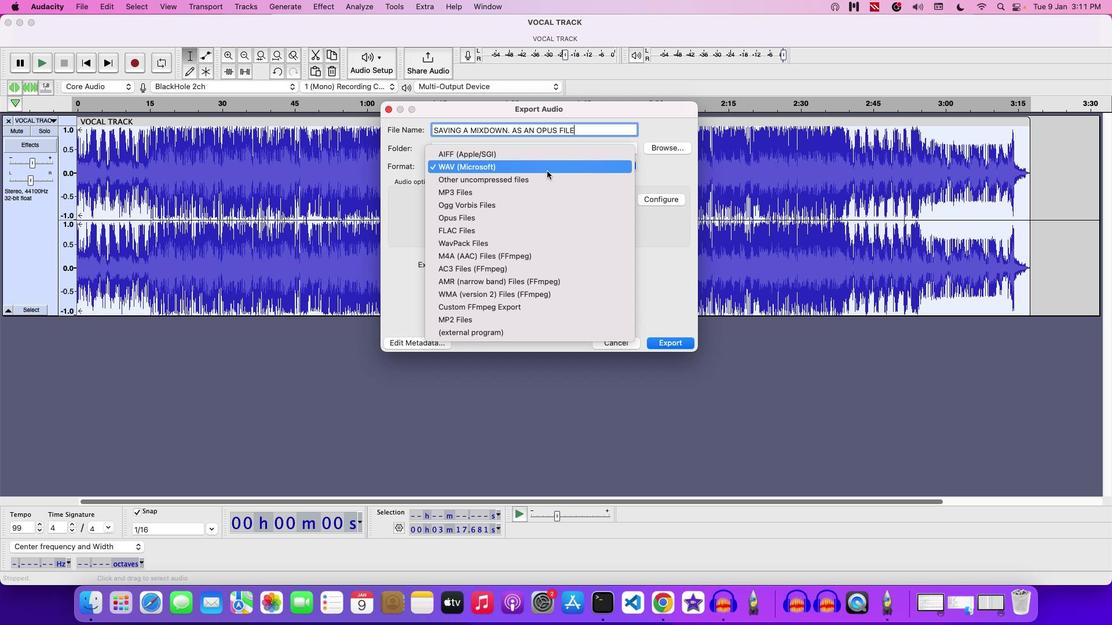 
Action: Mouse moved to (445, 220)
Screenshot: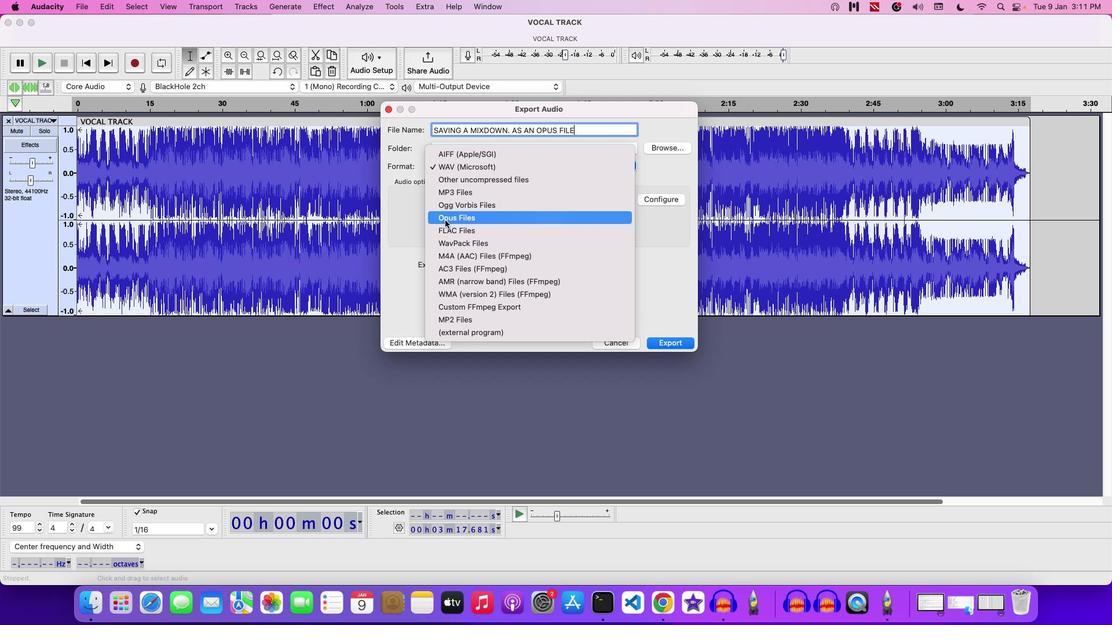
Action: Mouse pressed left at (445, 220)
Screenshot: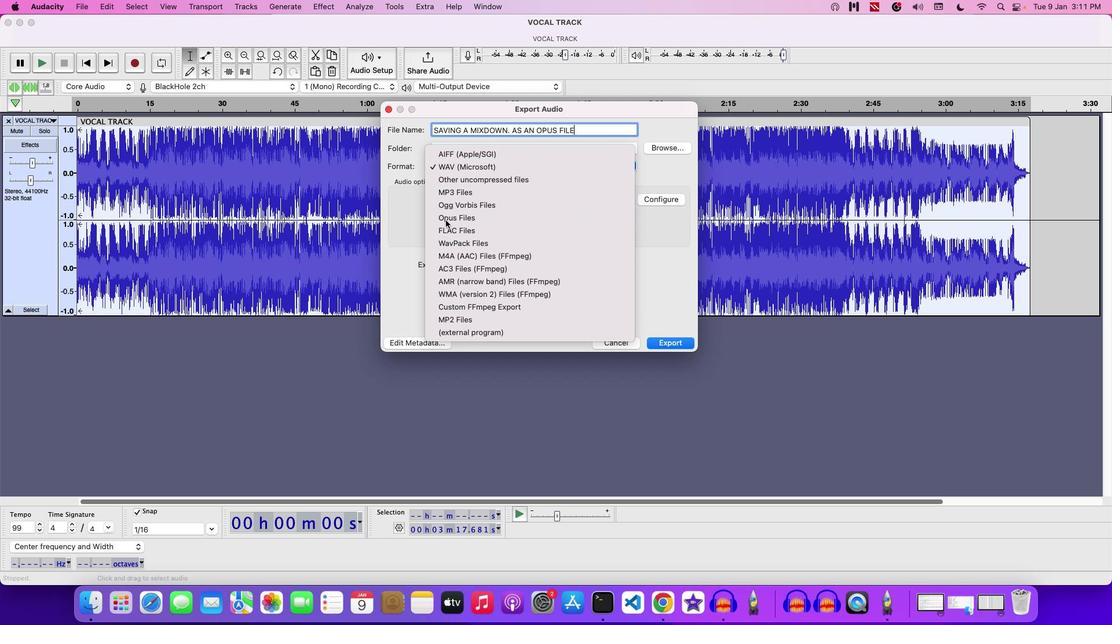 
Action: Mouse moved to (536, 260)
Screenshot: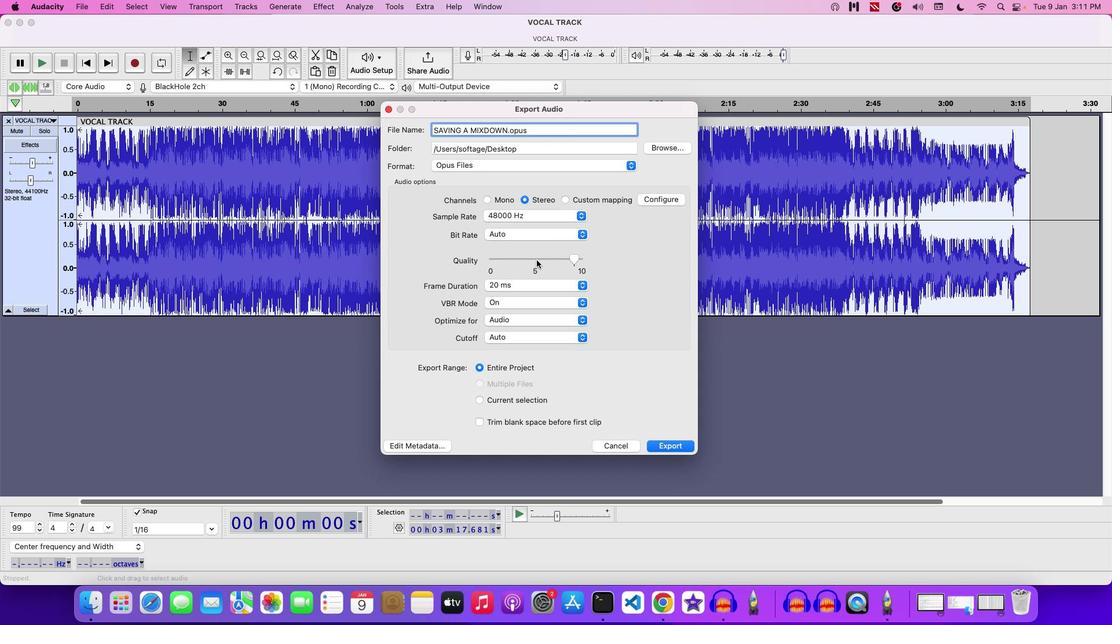 
Action: Mouse pressed left at (536, 260)
Screenshot: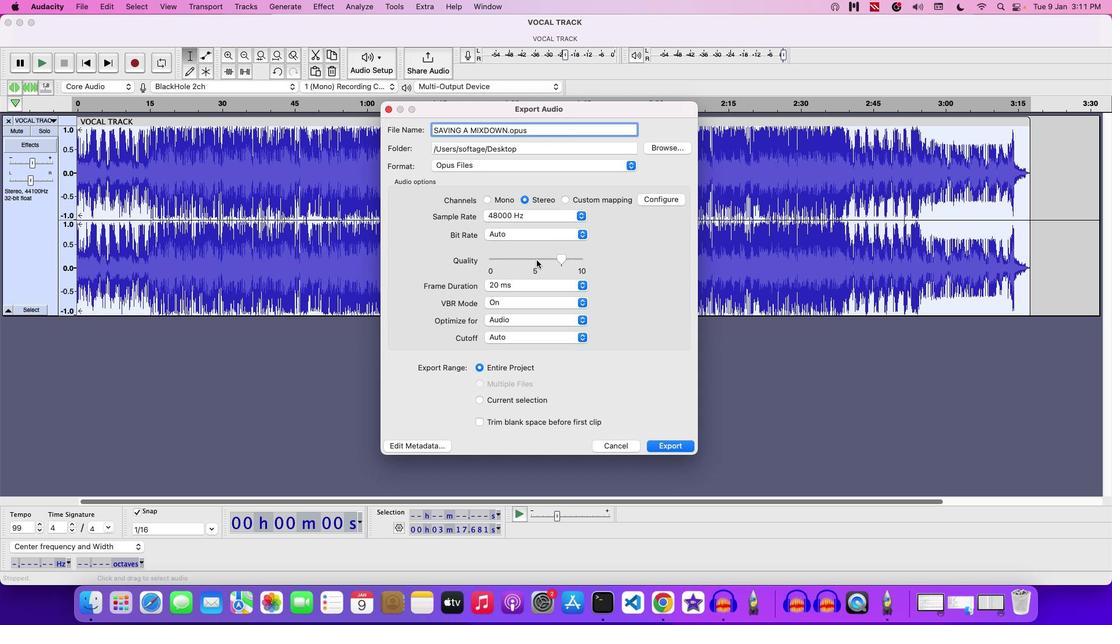 
Action: Mouse moved to (530, 289)
Screenshot: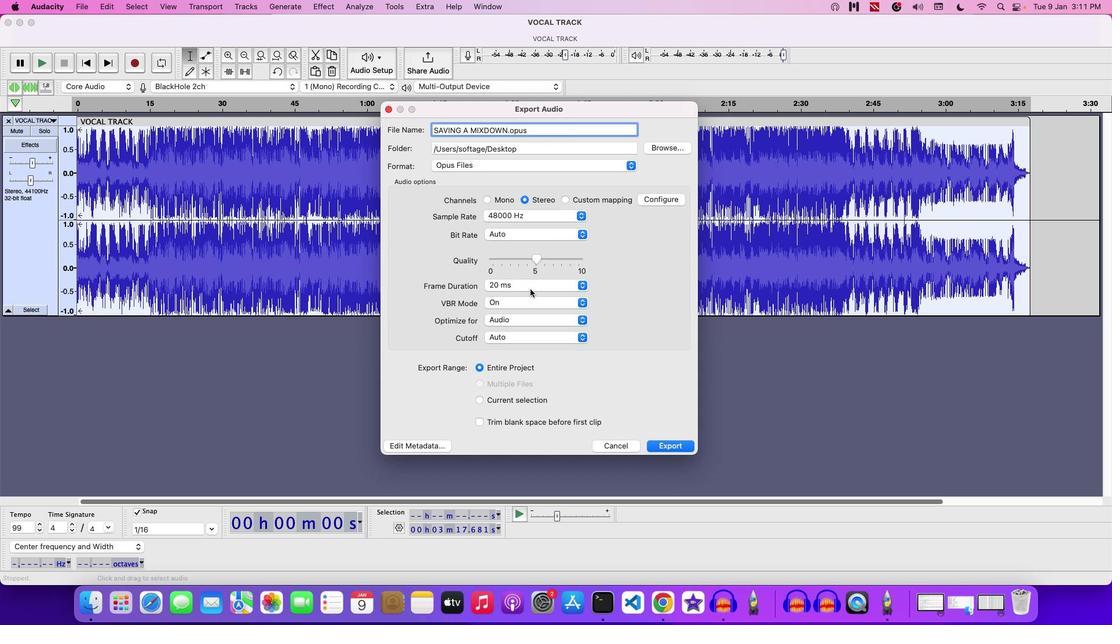 
Action: Mouse pressed left at (530, 289)
Screenshot: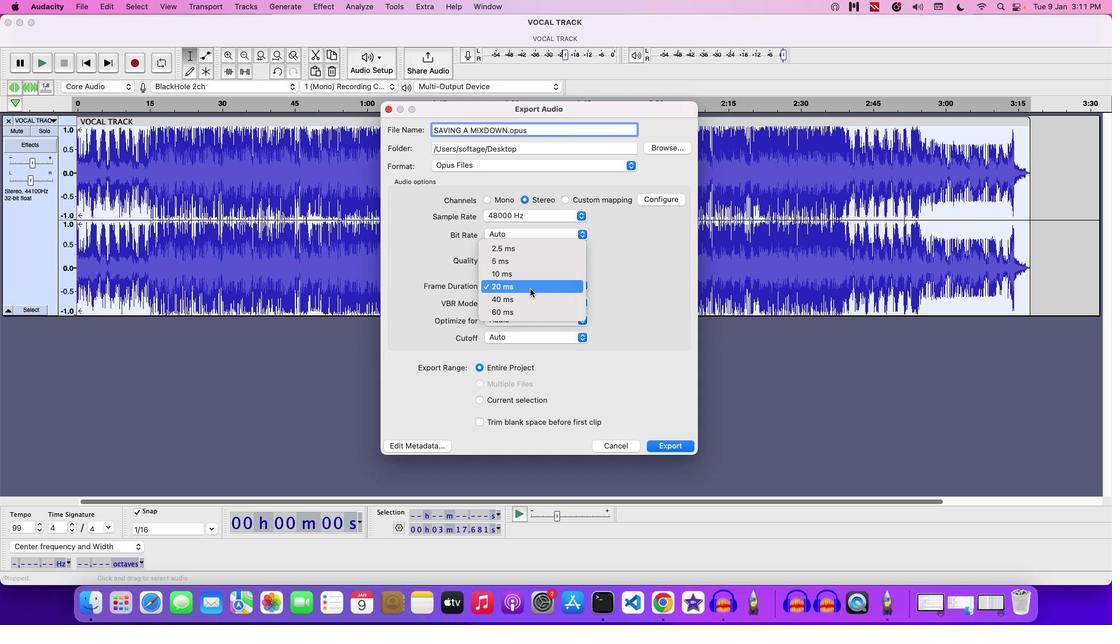 
Action: Mouse moved to (530, 283)
Screenshot: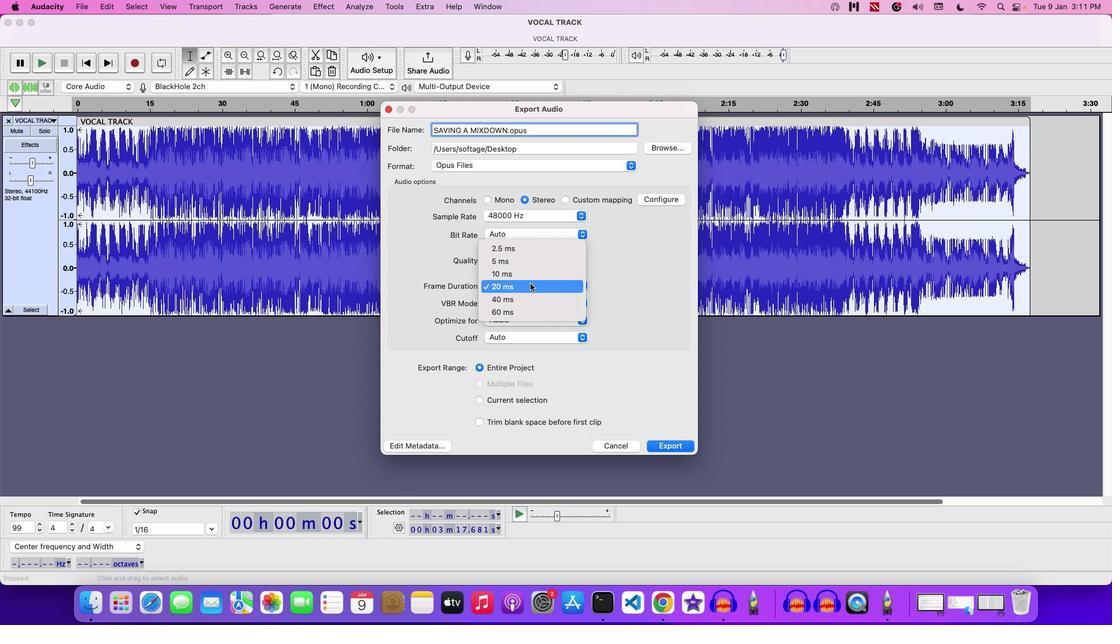 
Action: Mouse pressed left at (530, 283)
Screenshot: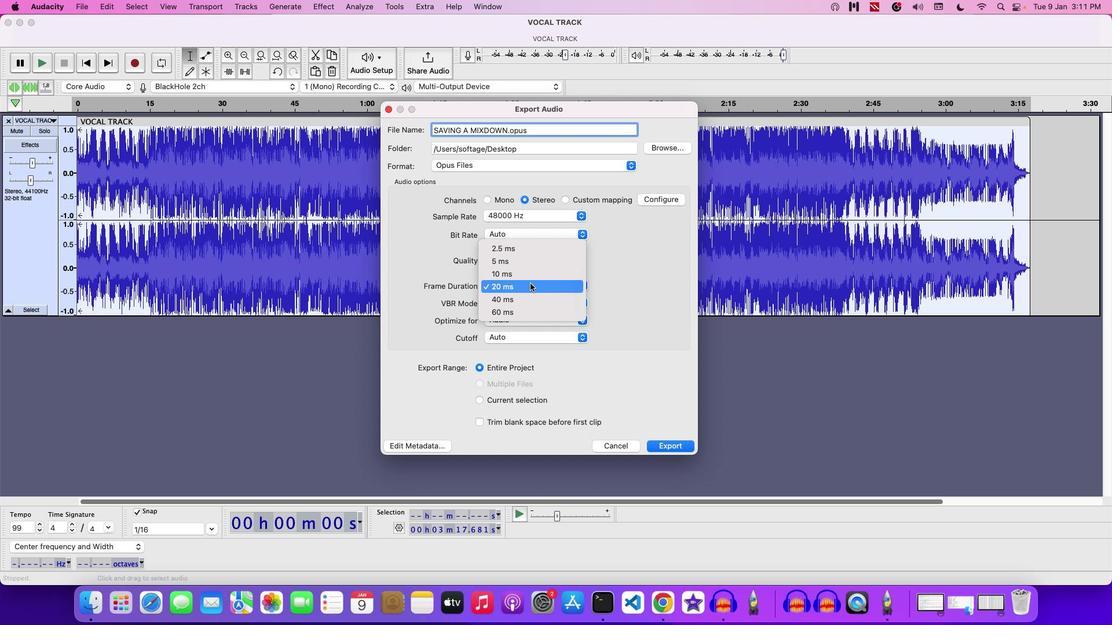 
Action: Mouse moved to (524, 305)
Screenshot: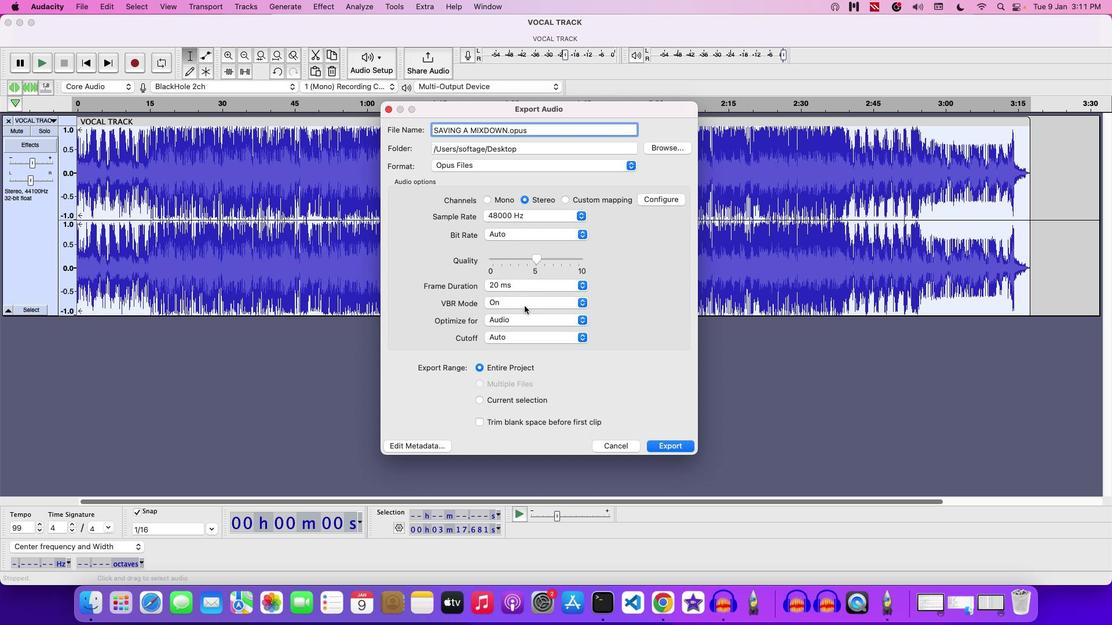 
Action: Mouse pressed left at (524, 305)
Screenshot: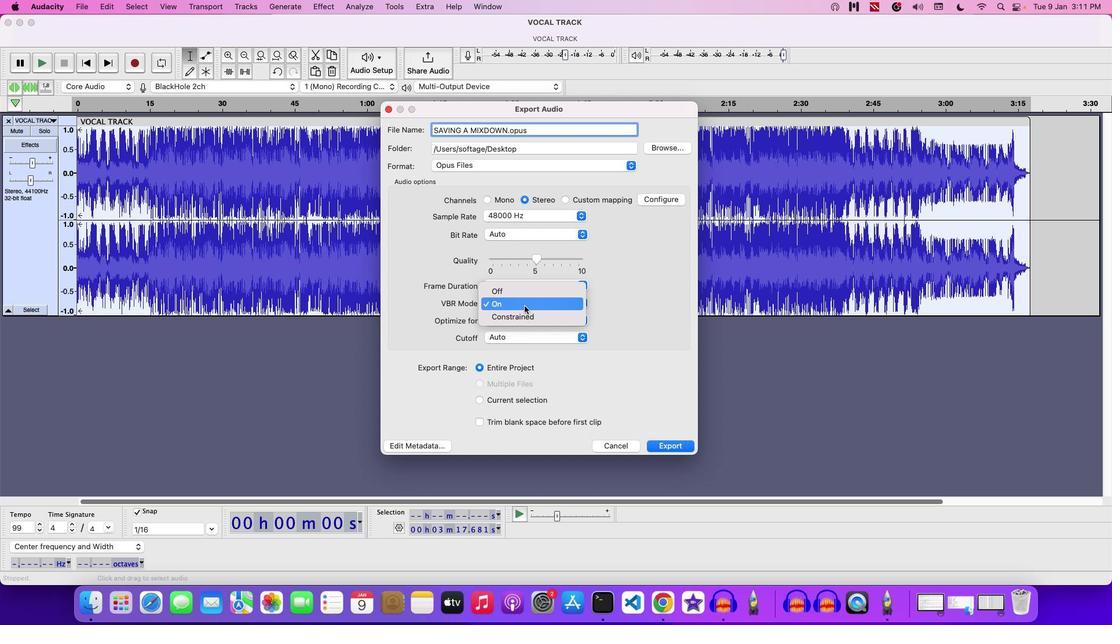 
Action: Mouse pressed left at (524, 305)
Screenshot: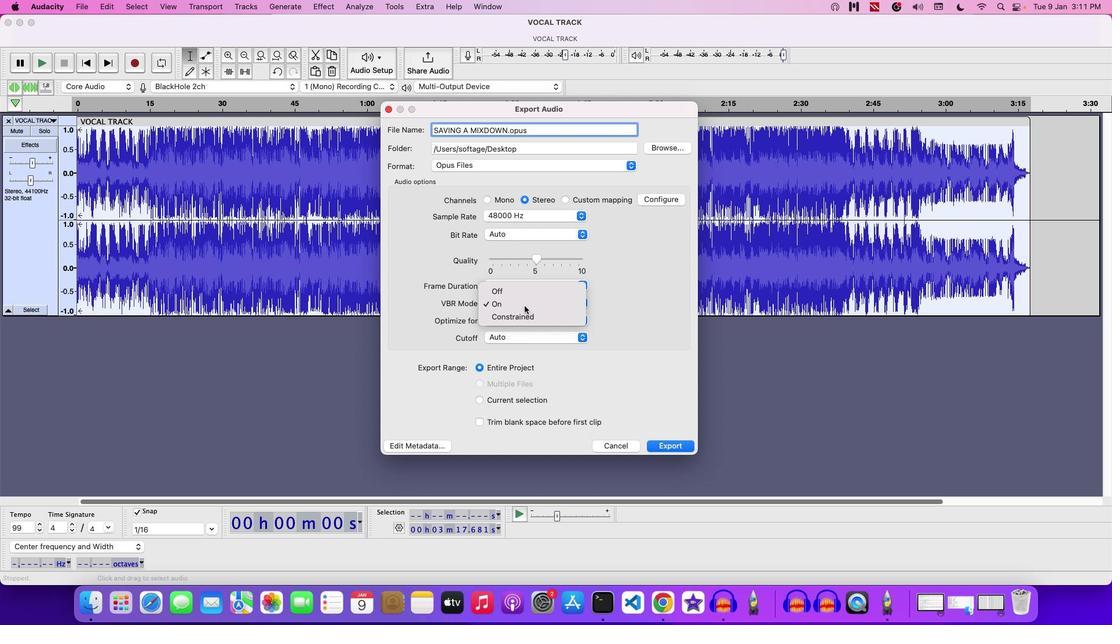 
Action: Mouse moved to (507, 129)
Screenshot: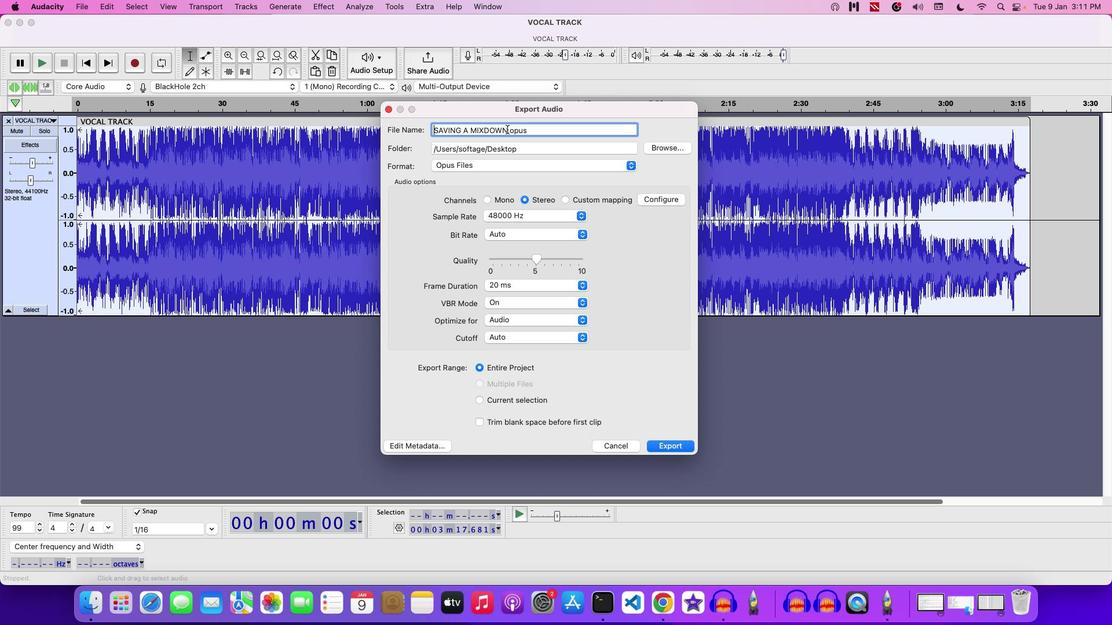 
Action: Mouse pressed left at (507, 129)
Screenshot: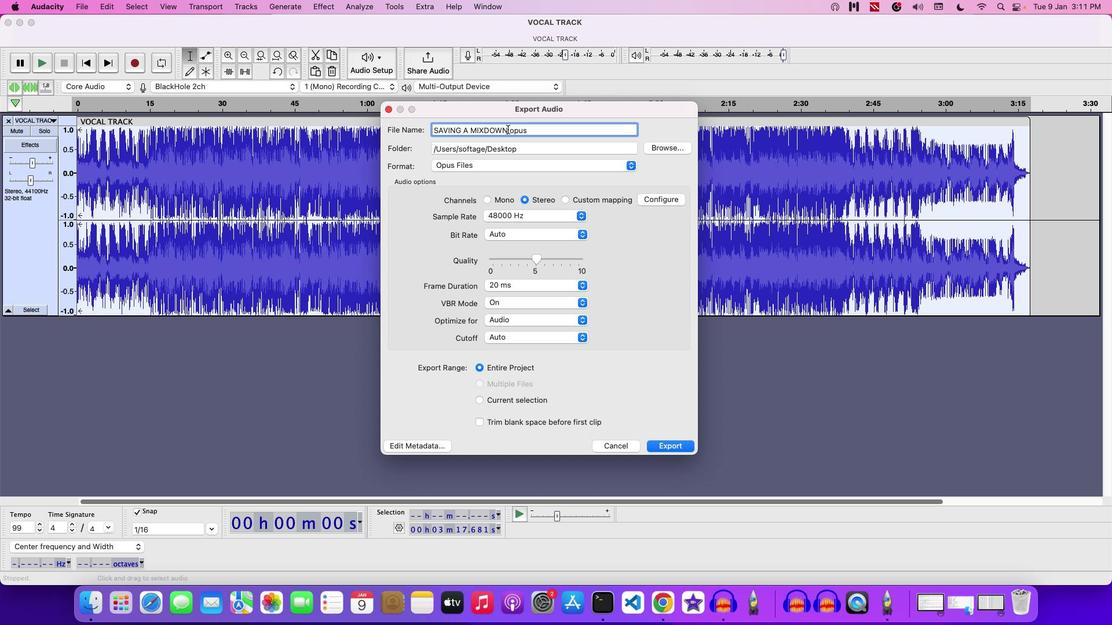 
Action: Mouse moved to (534, 147)
Screenshot: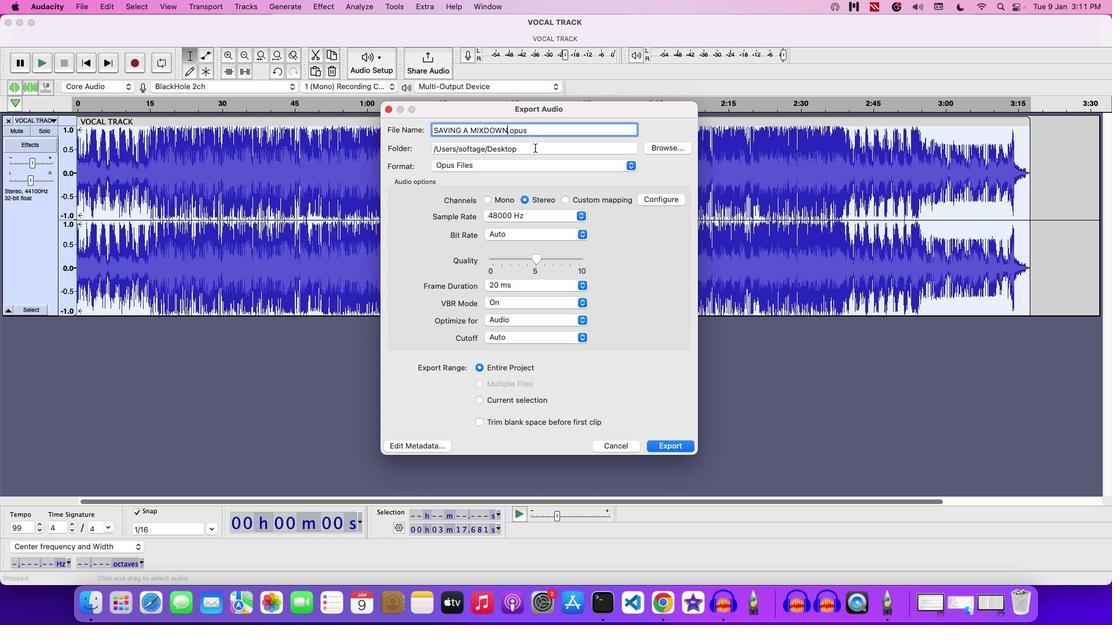 
Action: Key pressed Key.space'A'Key.spaceKey.backspaceKey.backspace'A''S'Key.space'A''N'Key.space'O''P''U''S'Key.space
Screenshot: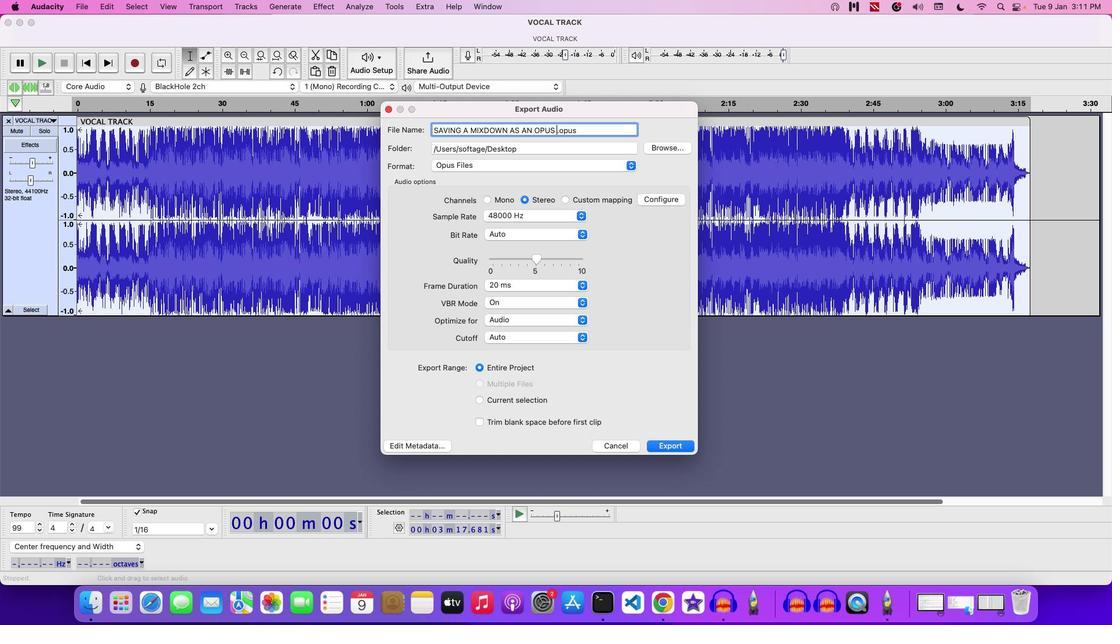 
Action: Mouse moved to (538, 147)
Screenshot: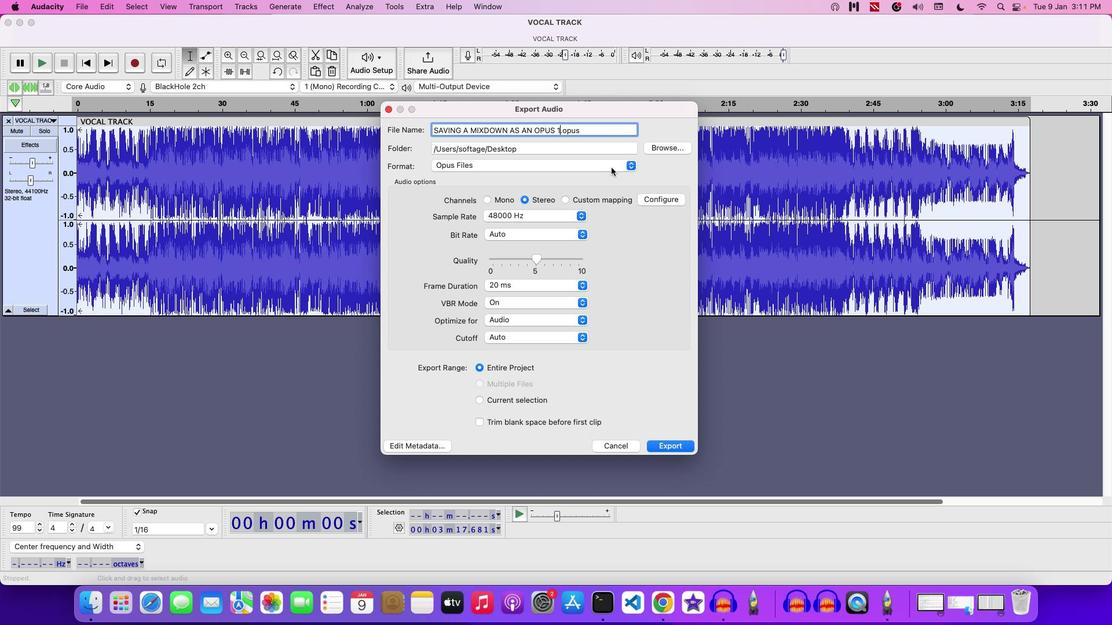 
Action: Key pressed '1'
Screenshot: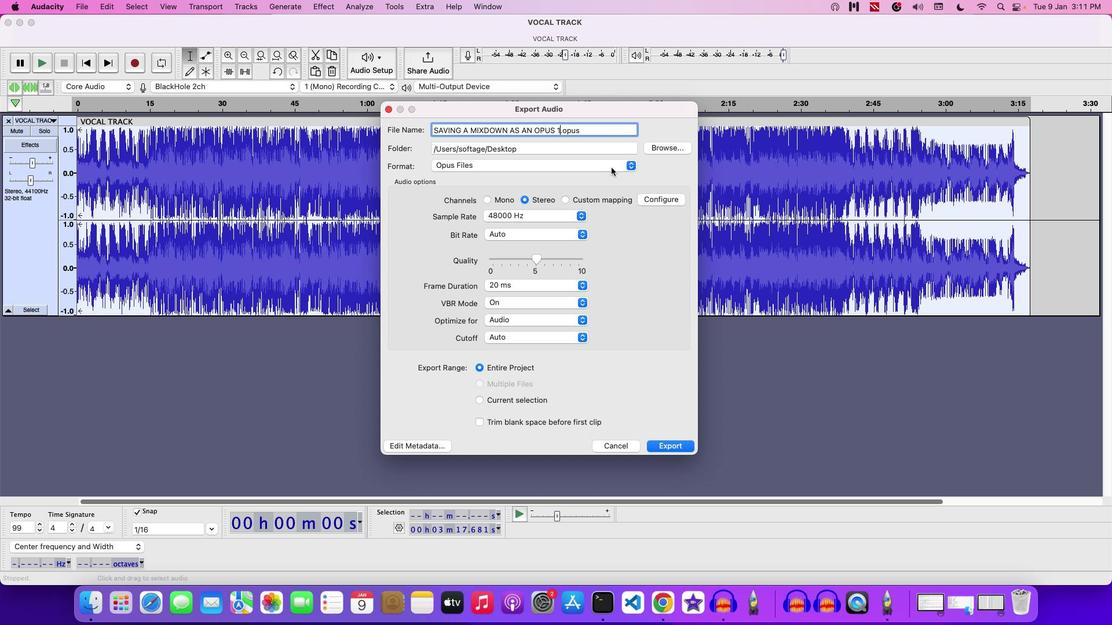 
Action: Mouse moved to (662, 448)
Screenshot: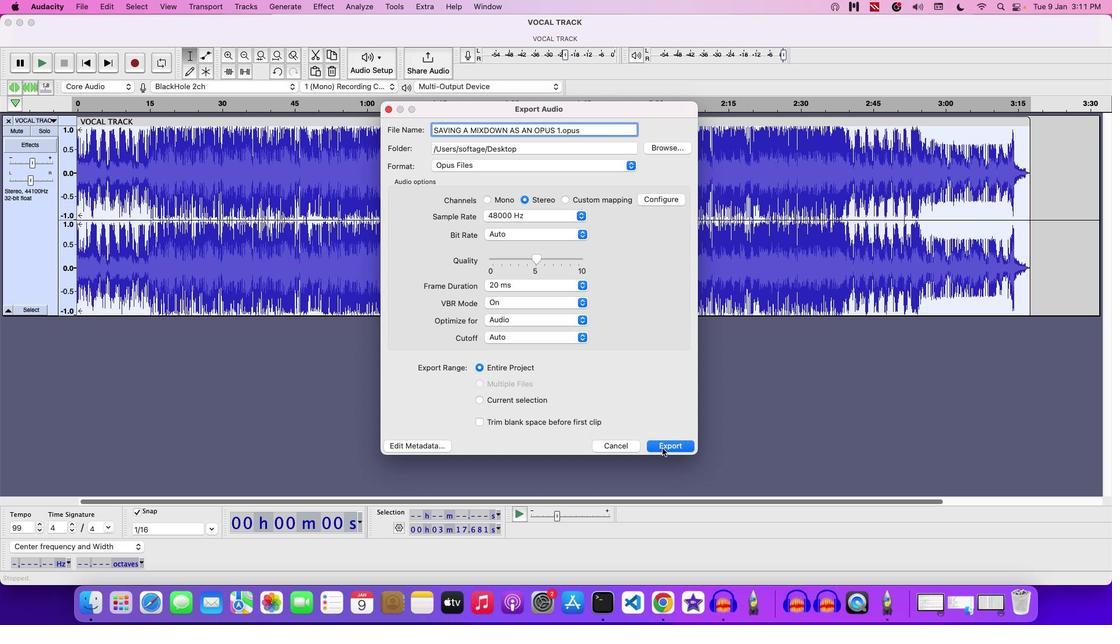
Action: Mouse pressed left at (662, 448)
Screenshot: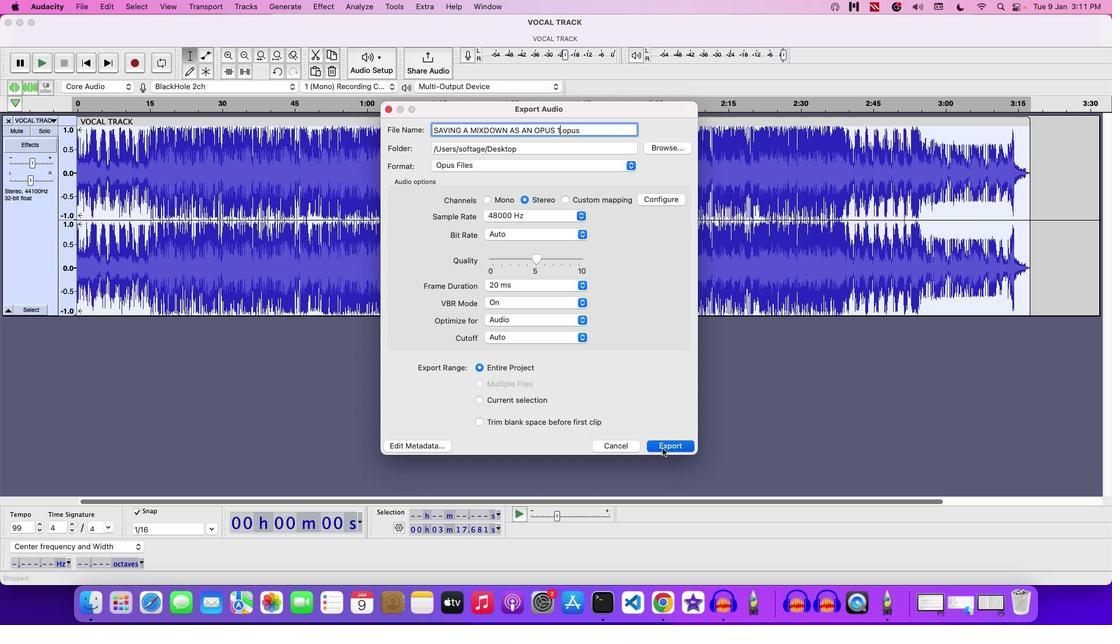 
Action: Mouse moved to (86, 0)
Screenshot: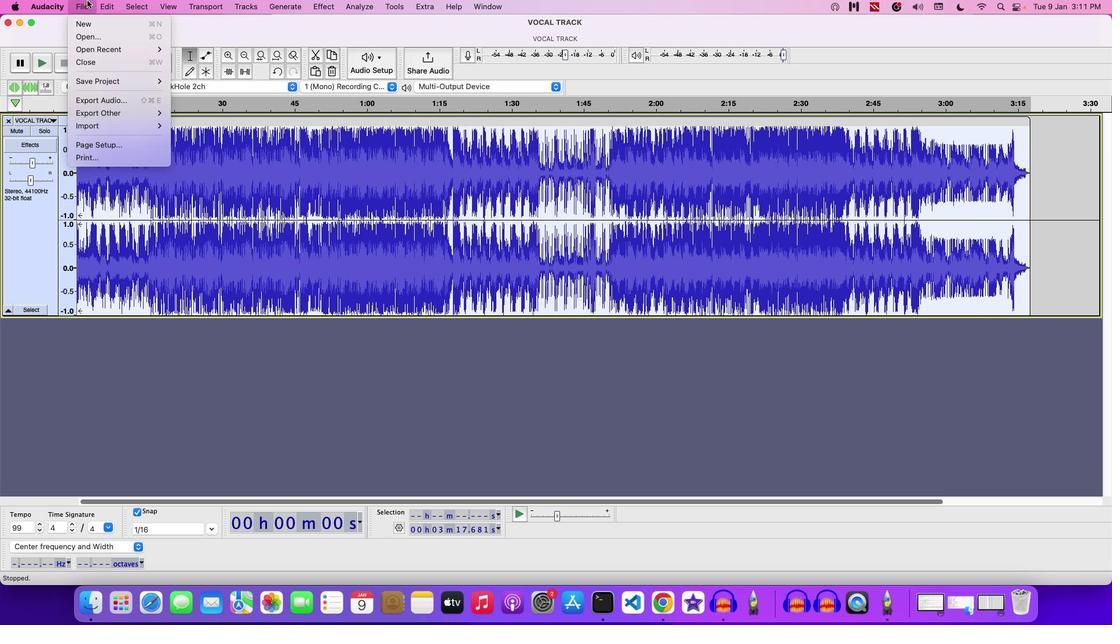 
Action: Mouse pressed left at (86, 0)
Screenshot: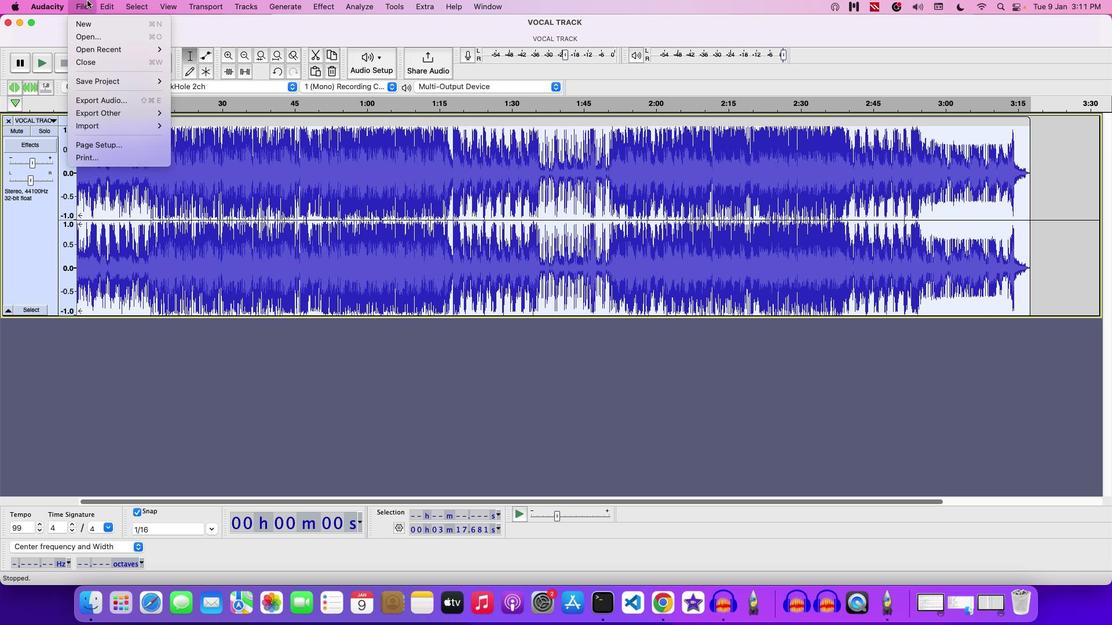 
Action: Mouse moved to (108, 86)
Screenshot: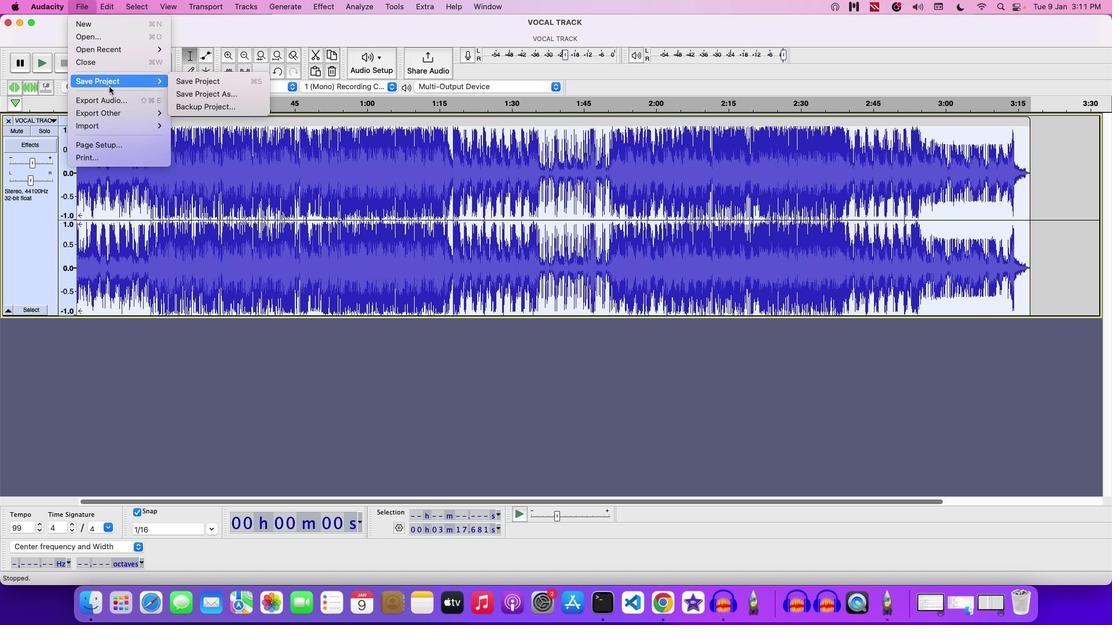 
Action: Mouse pressed left at (108, 86)
Screenshot: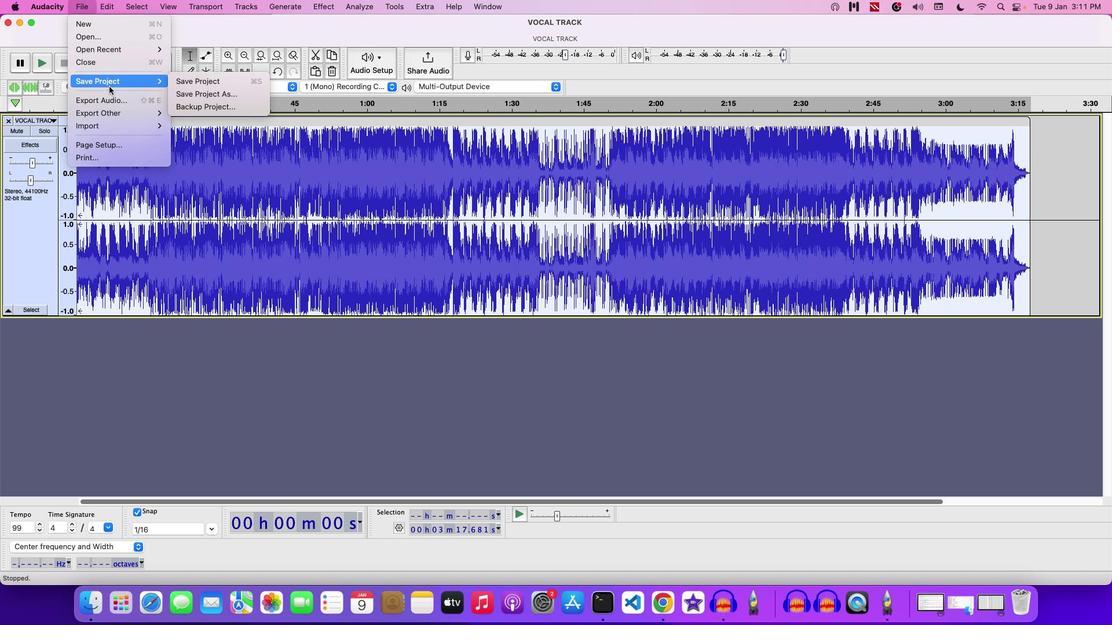 
Action: Mouse moved to (194, 77)
Screenshot: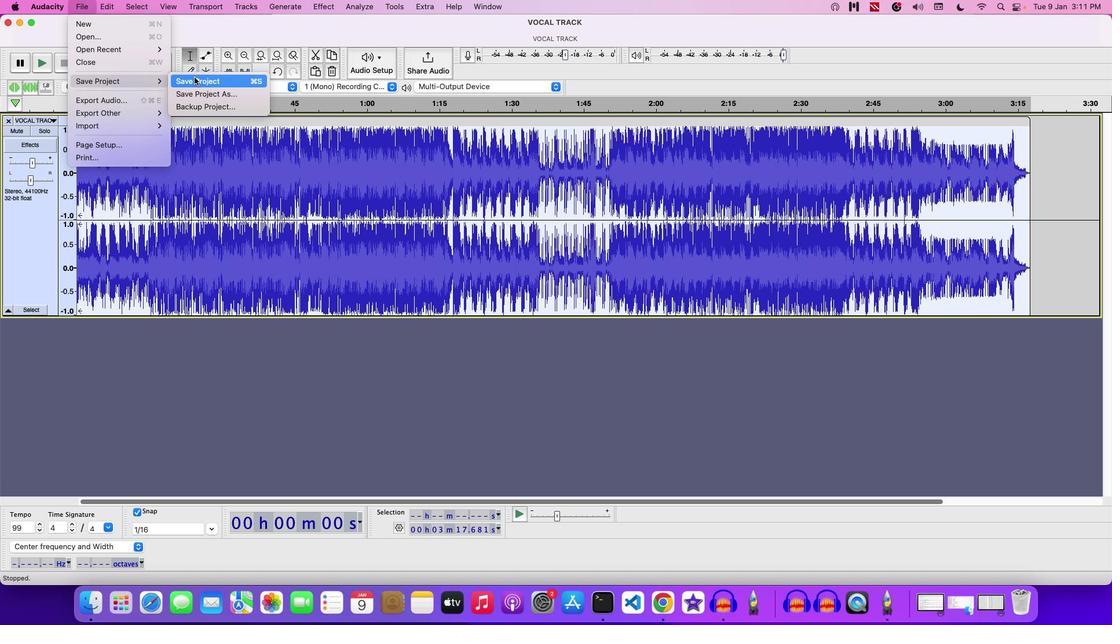 
Action: Mouse pressed left at (194, 77)
Screenshot: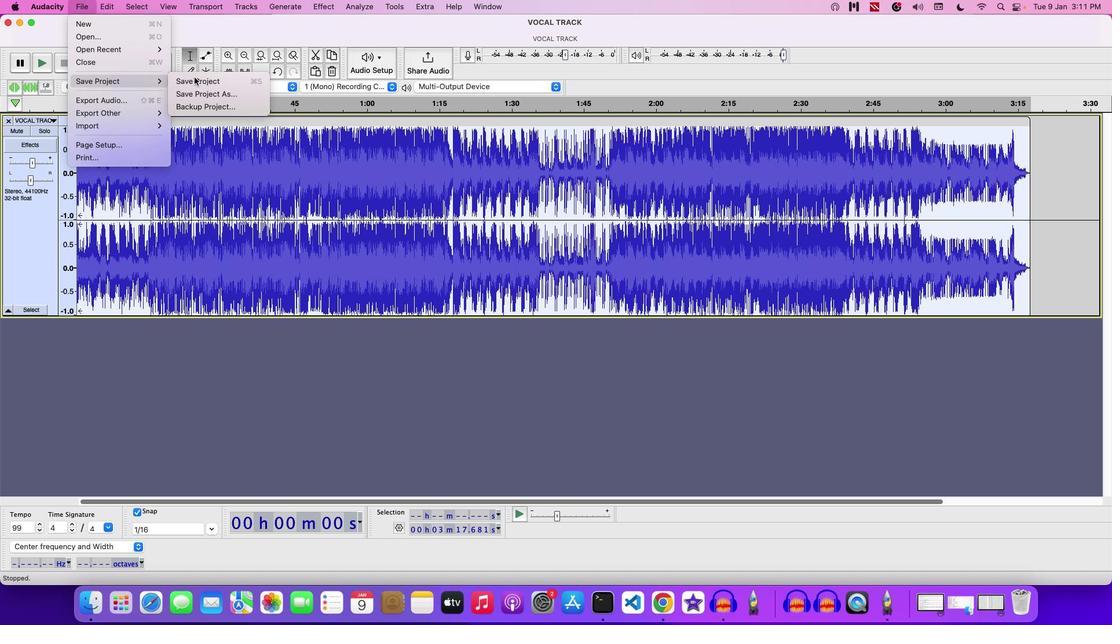 
Action: Mouse moved to (417, 217)
Screenshot: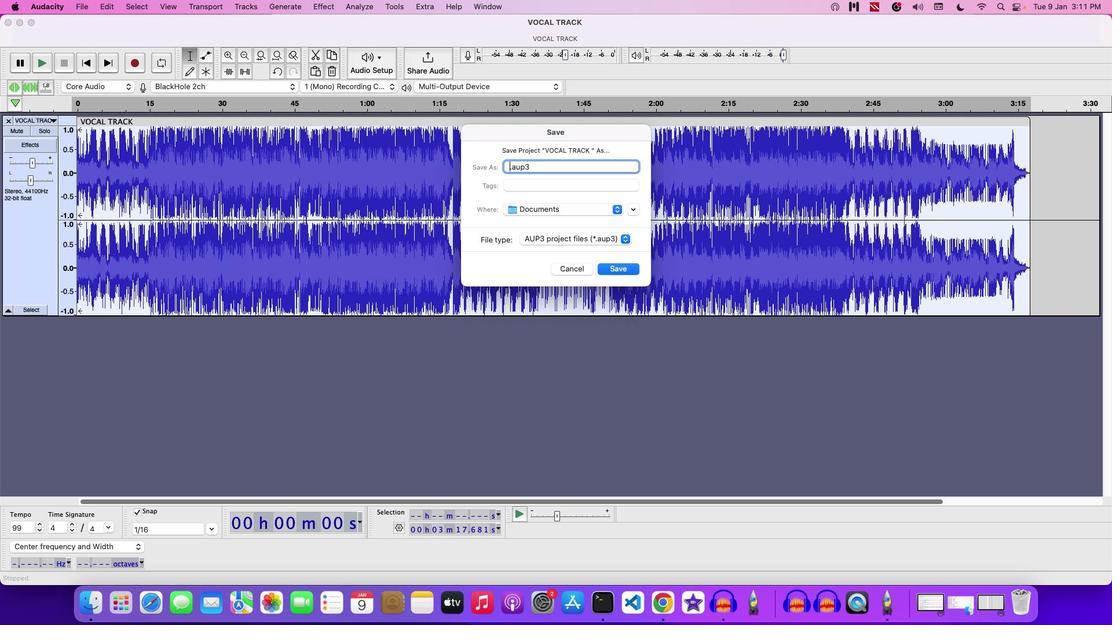 
Action: Key pressed Key.backspace'S''A''V''I''N''G'Key.space'A'Key.space'M''X'Key.backspace'I''X''D''O''W''N'Key.space'I''N'Key.space'O''P''U''S'Key.space'F''O''R''M''A''T'Key.space'Q'Key.spaceKey.backspaceKey.backspace'2'Key.space
Screenshot: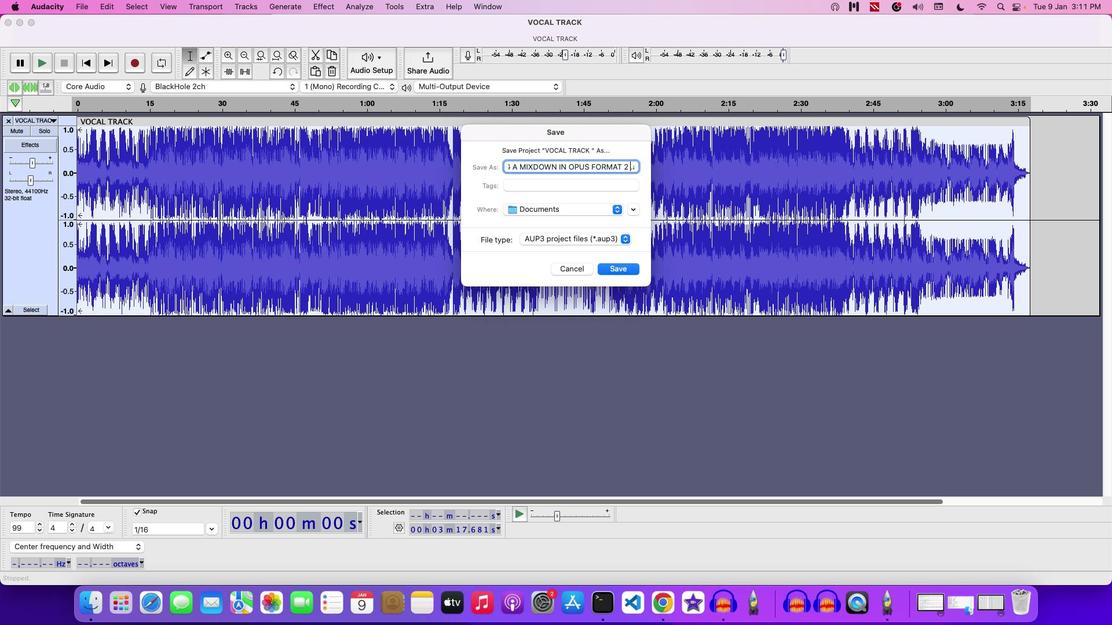 
Action: Mouse moved to (626, 275)
Screenshot: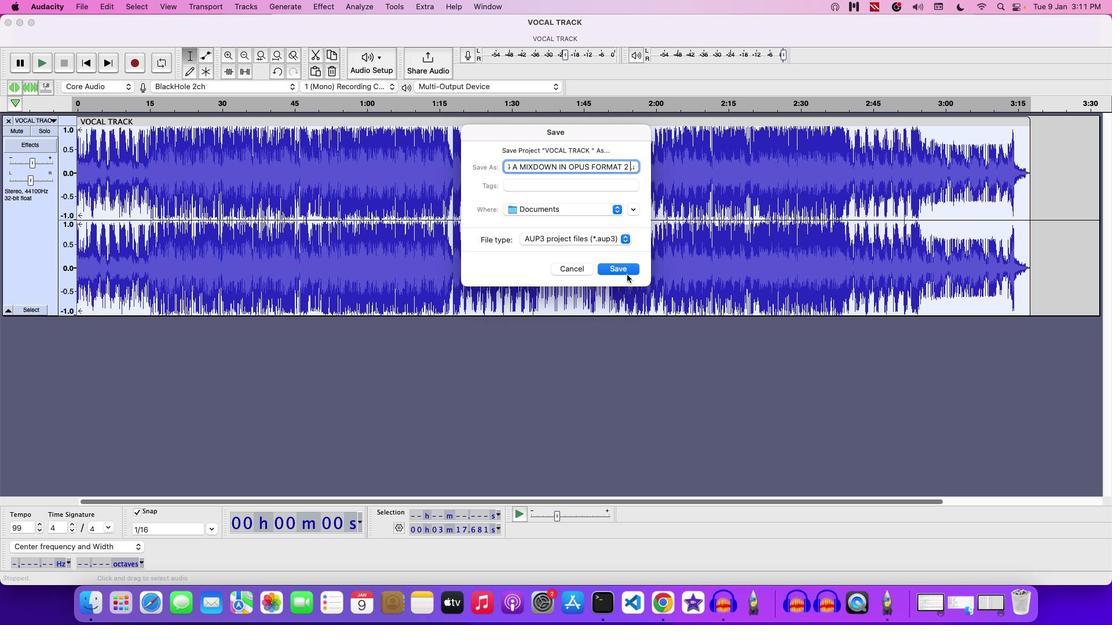 
Action: Mouse pressed left at (626, 275)
Screenshot: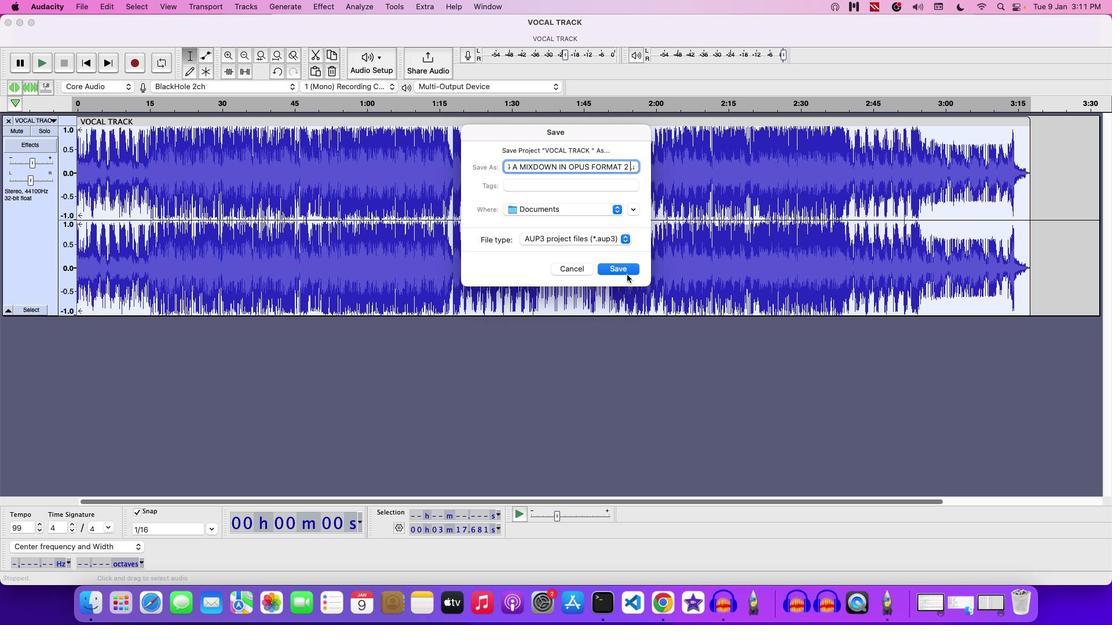 
Action: Mouse moved to (622, 263)
Screenshot: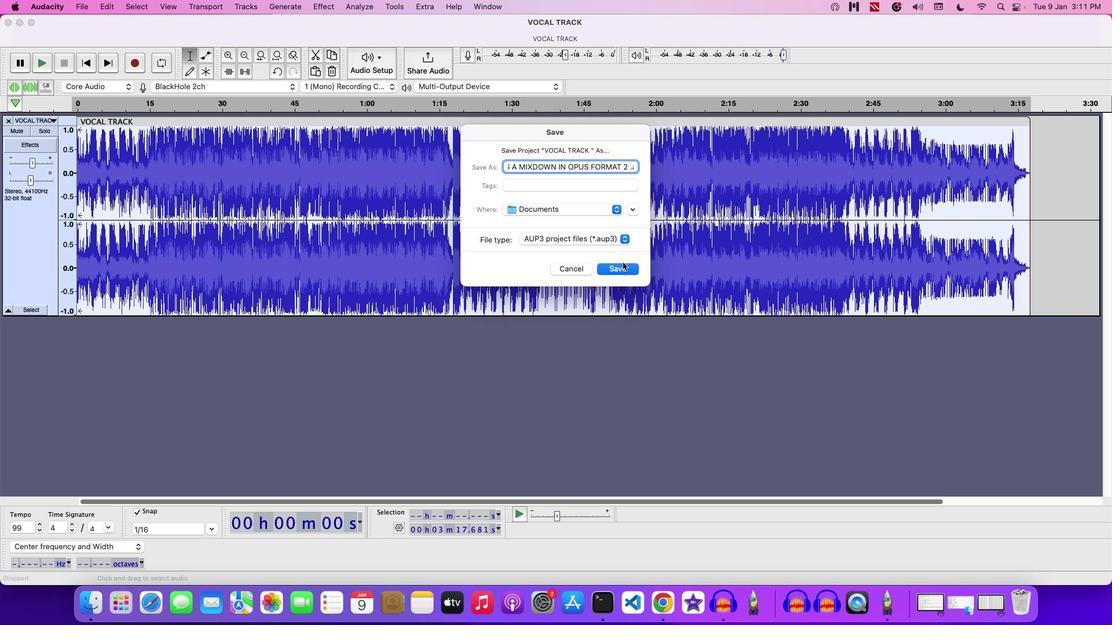 
Action: Mouse pressed left at (622, 263)
Screenshot: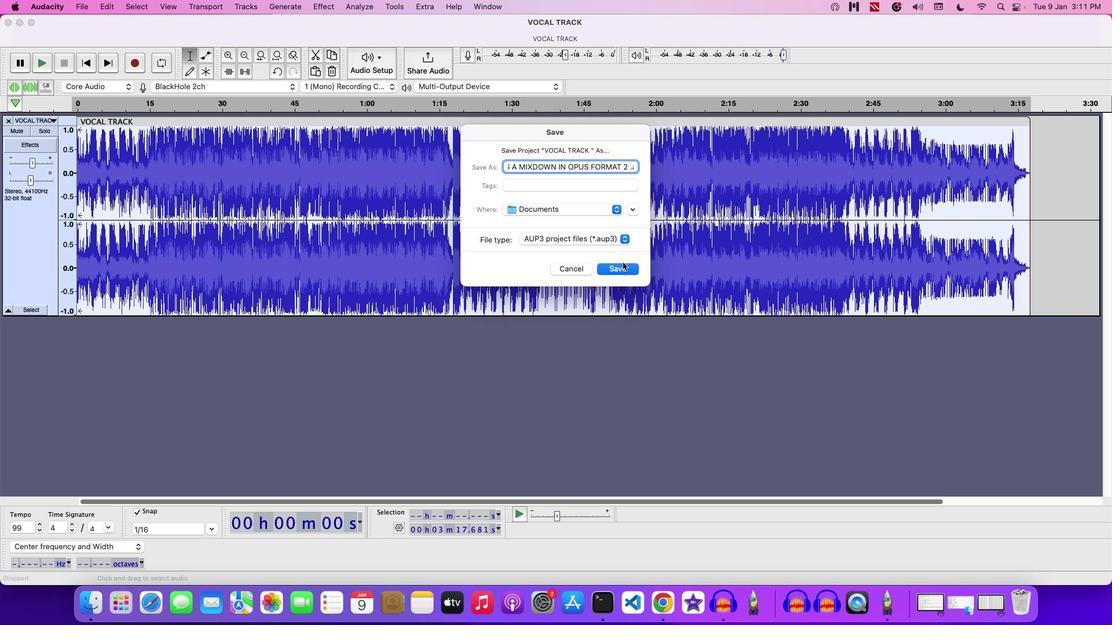 
Action: Mouse moved to (622, 269)
Screenshot: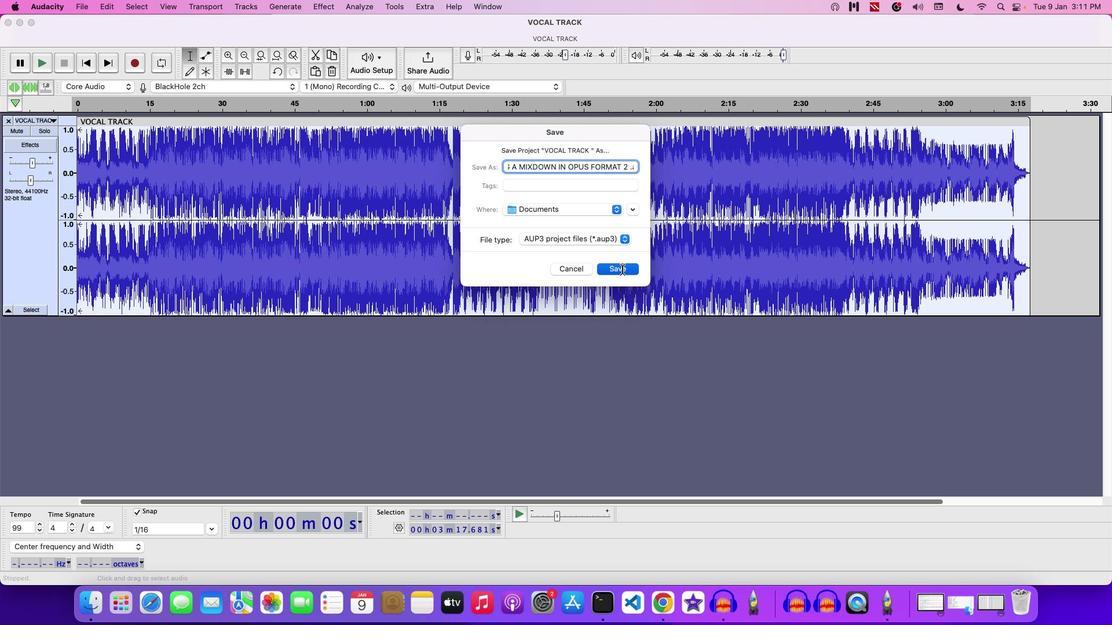 
Action: Mouse pressed left at (622, 269)
Screenshot: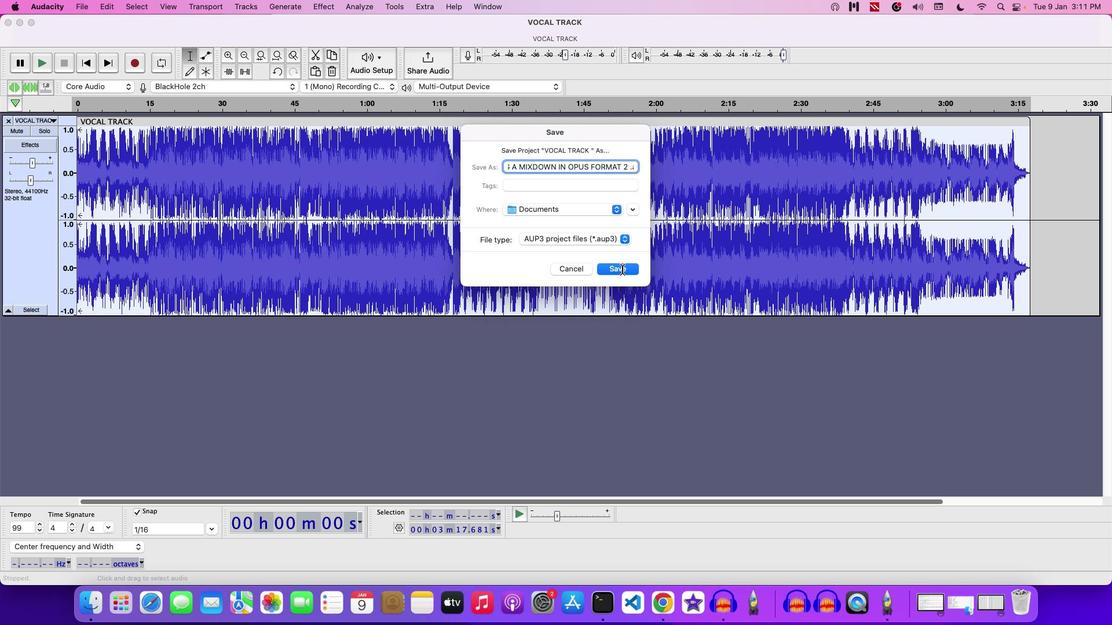 
Action: Mouse moved to (616, 271)
Screenshot: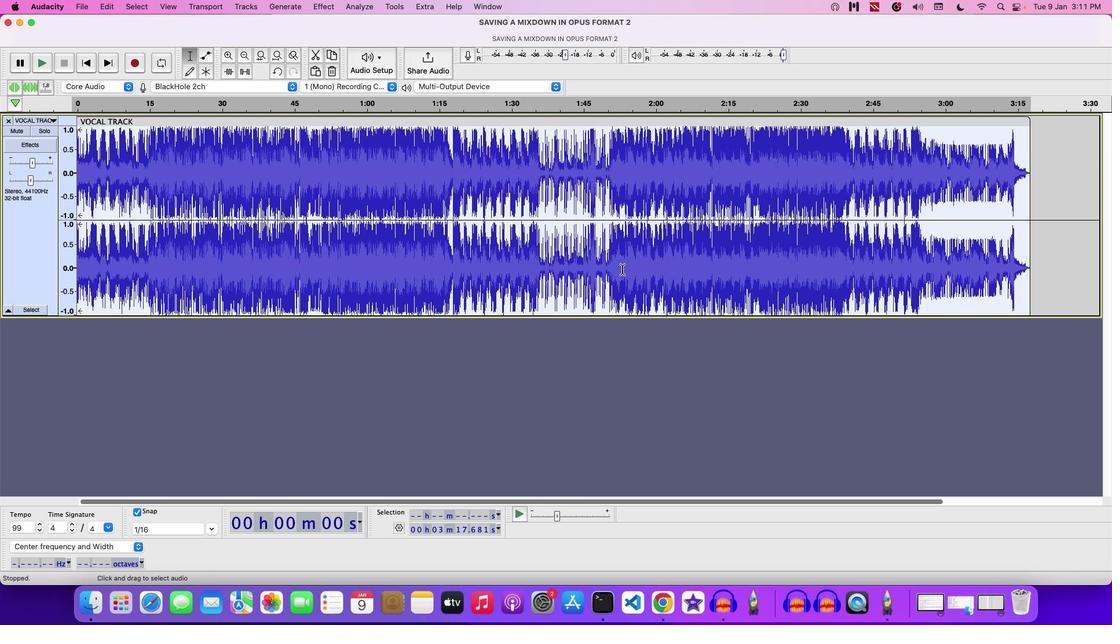 
